 Task: Look for space in San Pedro Garza Garcia, Mexico from 2nd August, 2023 to 12th August, 2023 for 2 adults in price range Rs.5000 to Rs.10000. Place can be private room with 1  bedroom having 1 bed and 1 bathroom. Property type can be house, flat, guest house, hotel. Booking option can be shelf check-in. Required host language is English.
Action: Mouse moved to (518, 126)
Screenshot: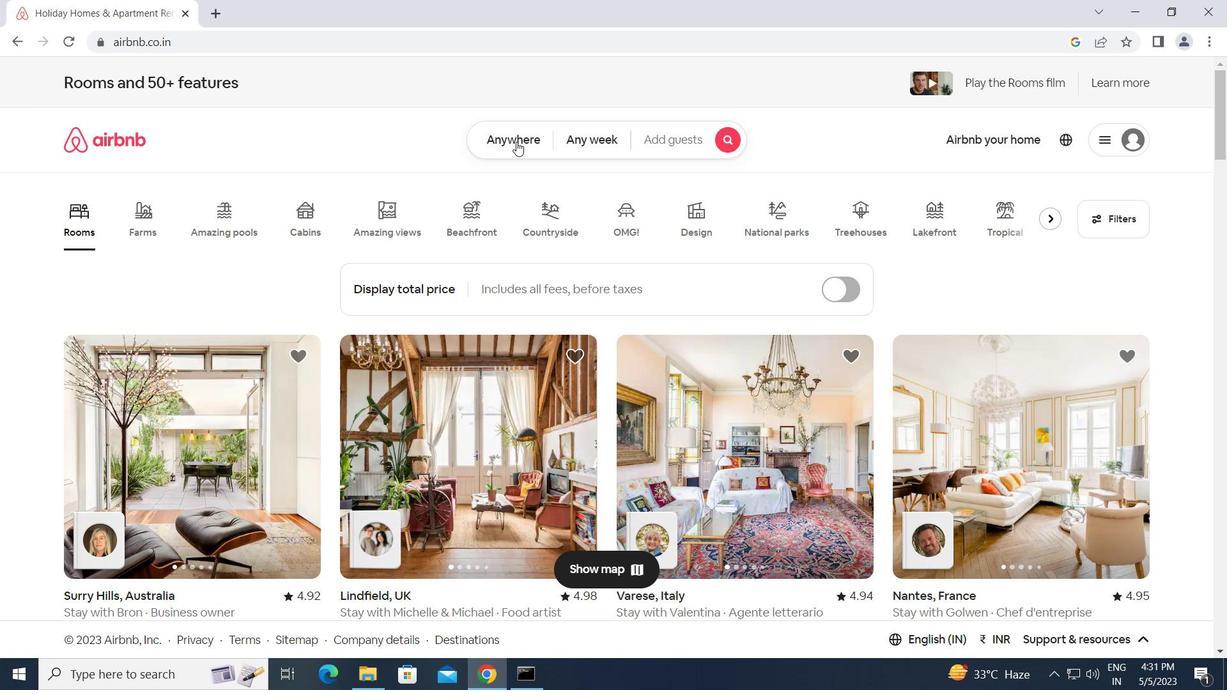 
Action: Mouse pressed left at (518, 126)
Screenshot: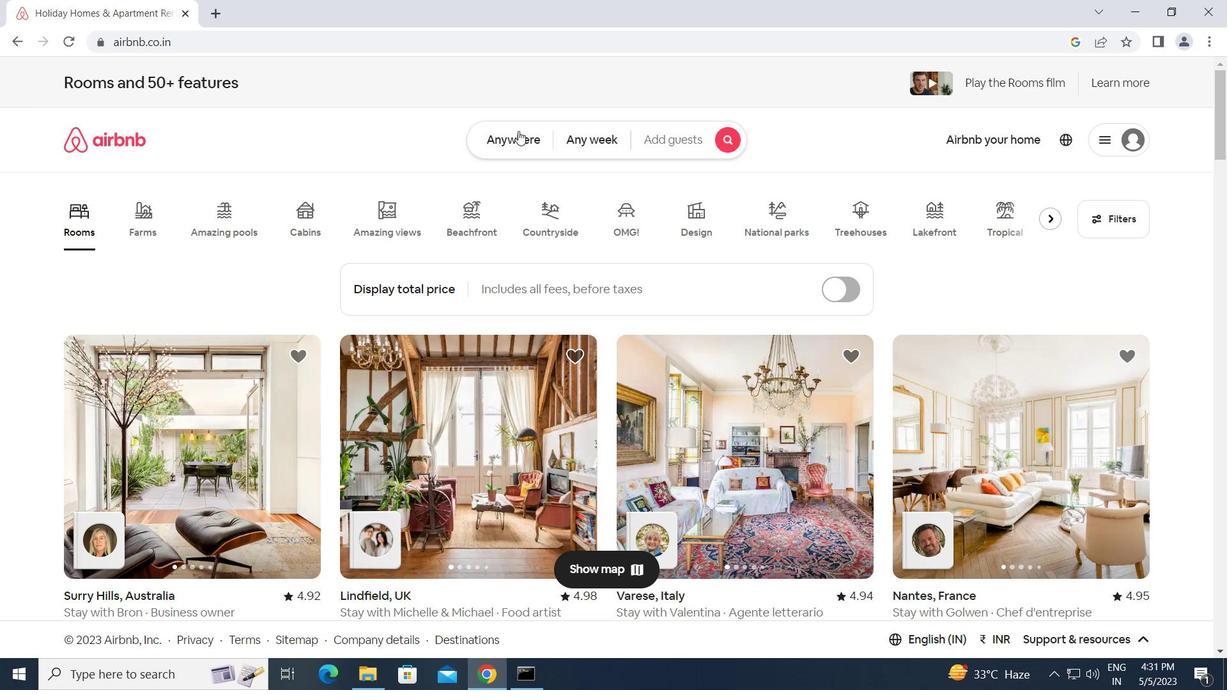 
Action: Mouse moved to (402, 193)
Screenshot: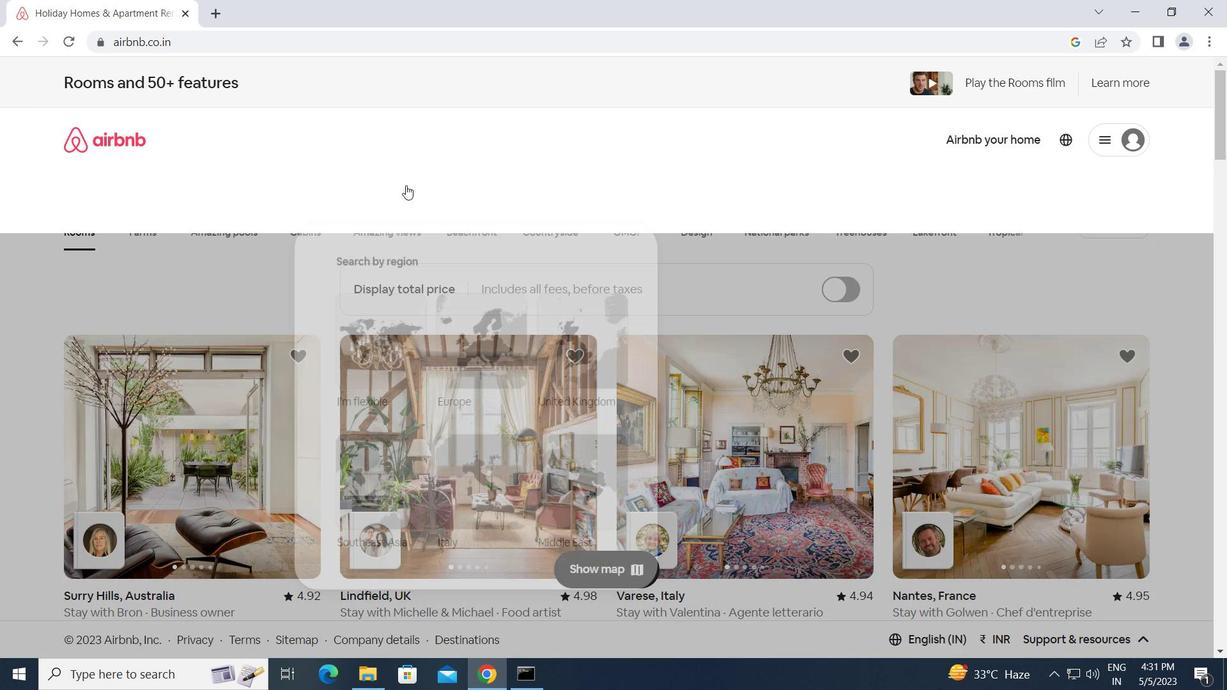 
Action: Mouse pressed left at (402, 193)
Screenshot: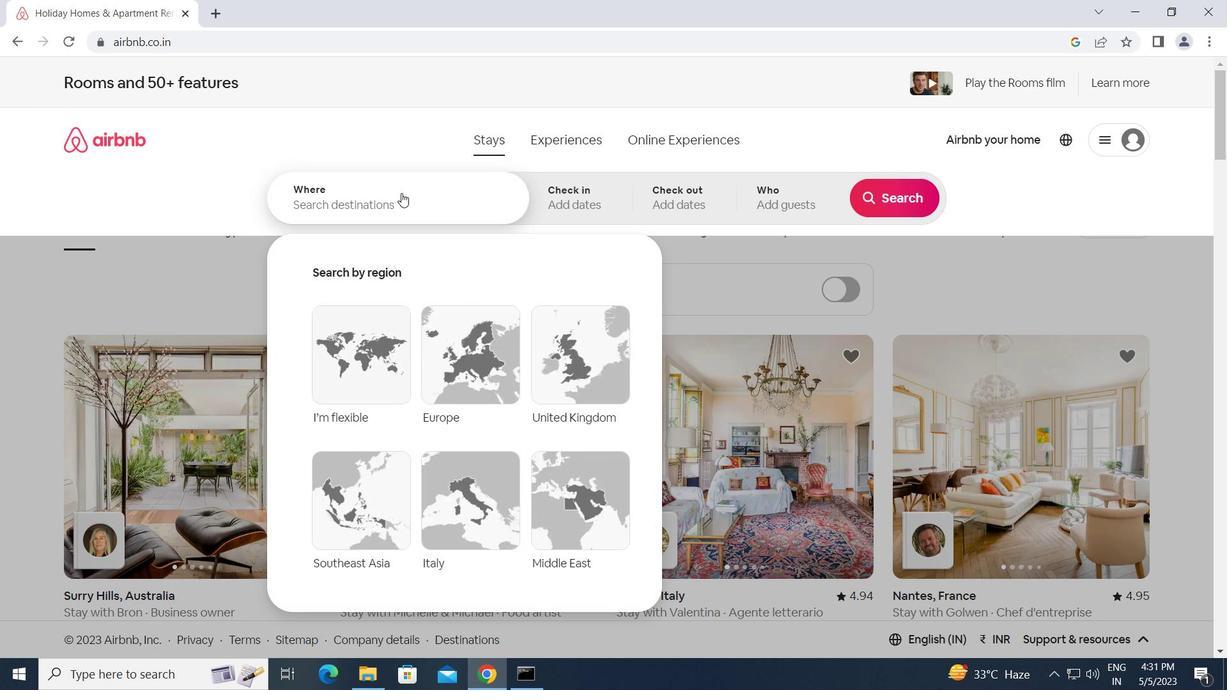 
Action: Key pressed s<Key.caps_lock>an<Key.space><Key.caps_lock>p<Key.caps_lock>edro<Key.space><Key.caps_lock>g<Key.caps_lock>arza<Key.space><Key.caps_lock>g<Key.caps_lock>
Screenshot: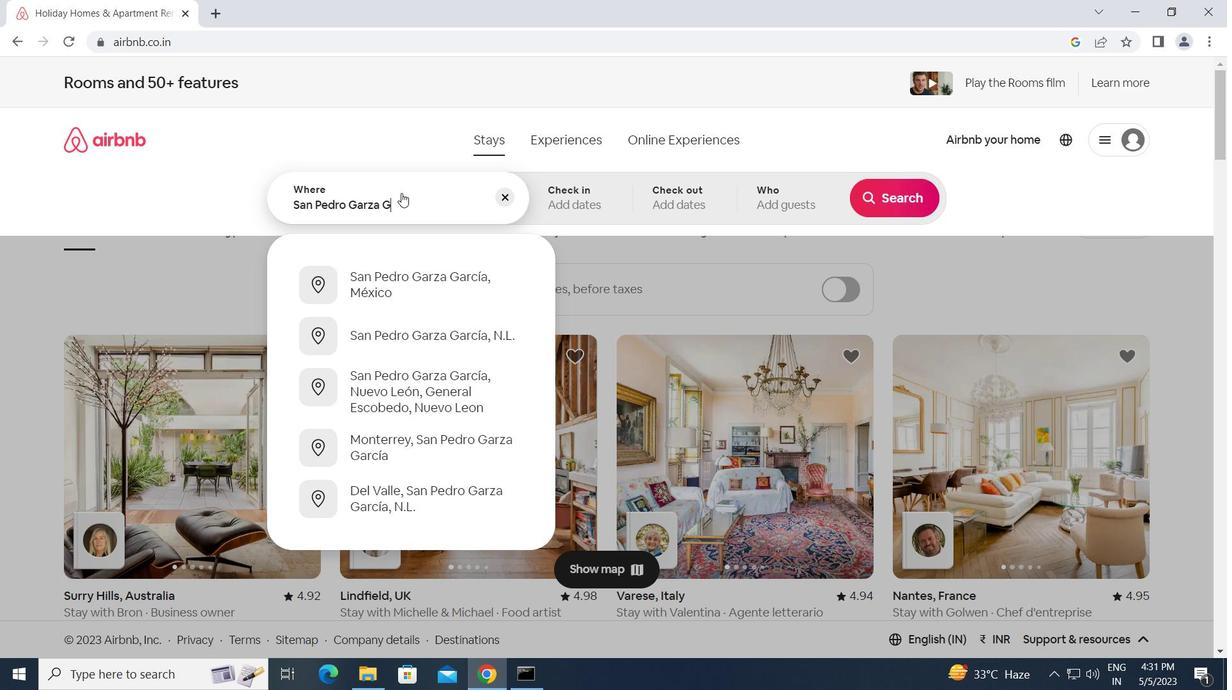 
Action: Mouse moved to (1228, 298)
Screenshot: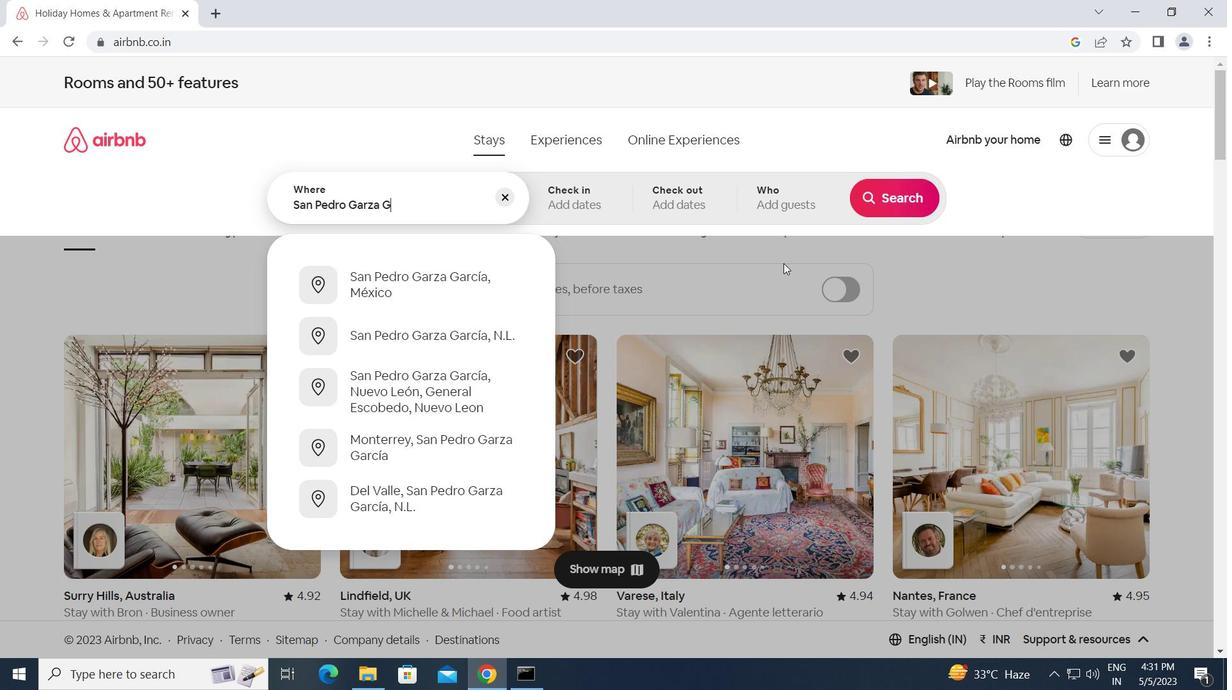 
Action: Key pressed arcia,<Key.space><Key.caps_lock>m<Key.caps_lock>exico<Key.enter>
Screenshot: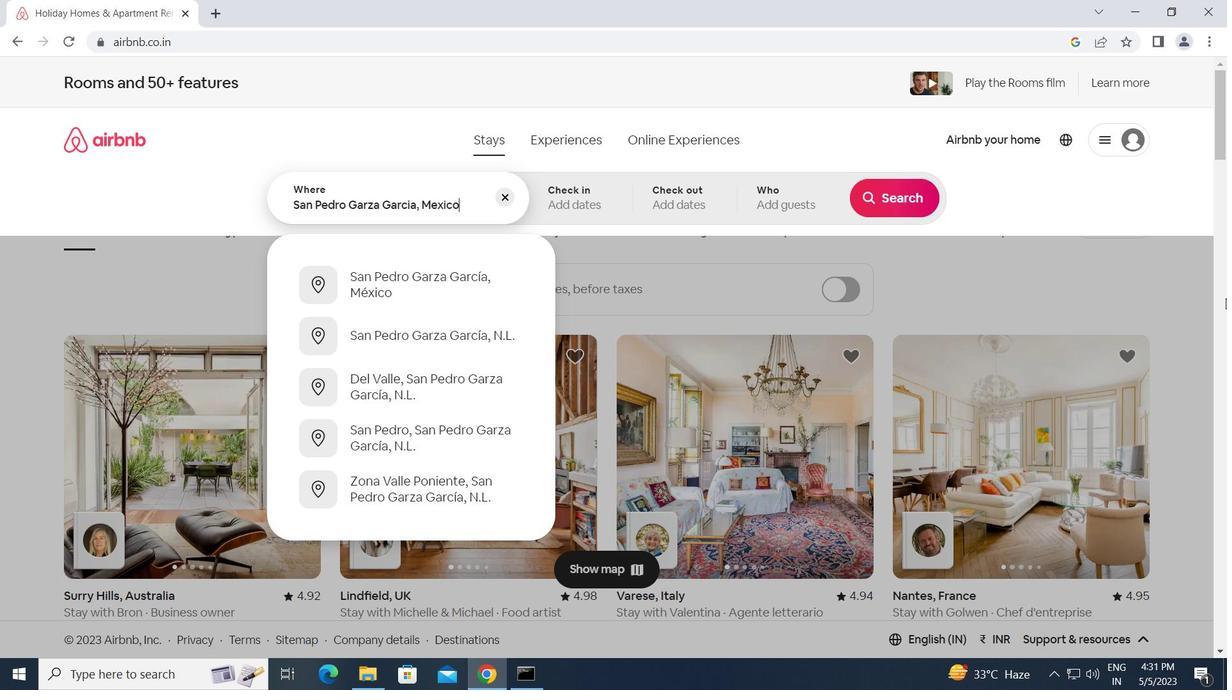 
Action: Mouse moved to (884, 331)
Screenshot: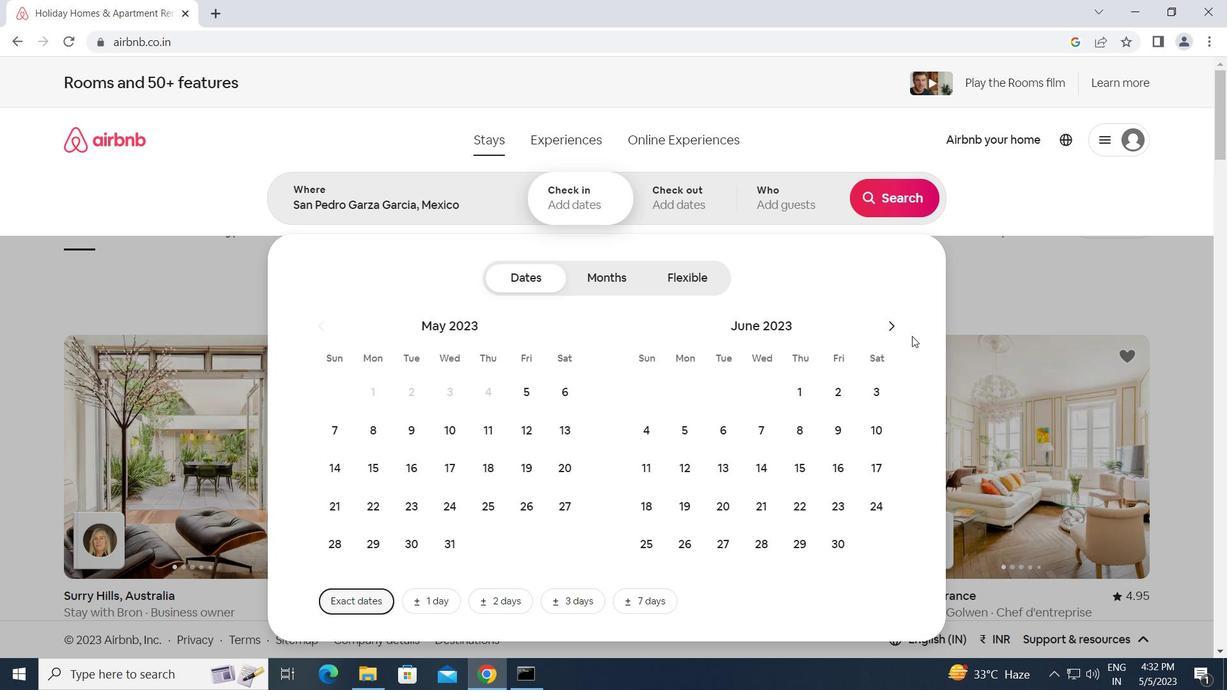 
Action: Mouse pressed left at (884, 331)
Screenshot: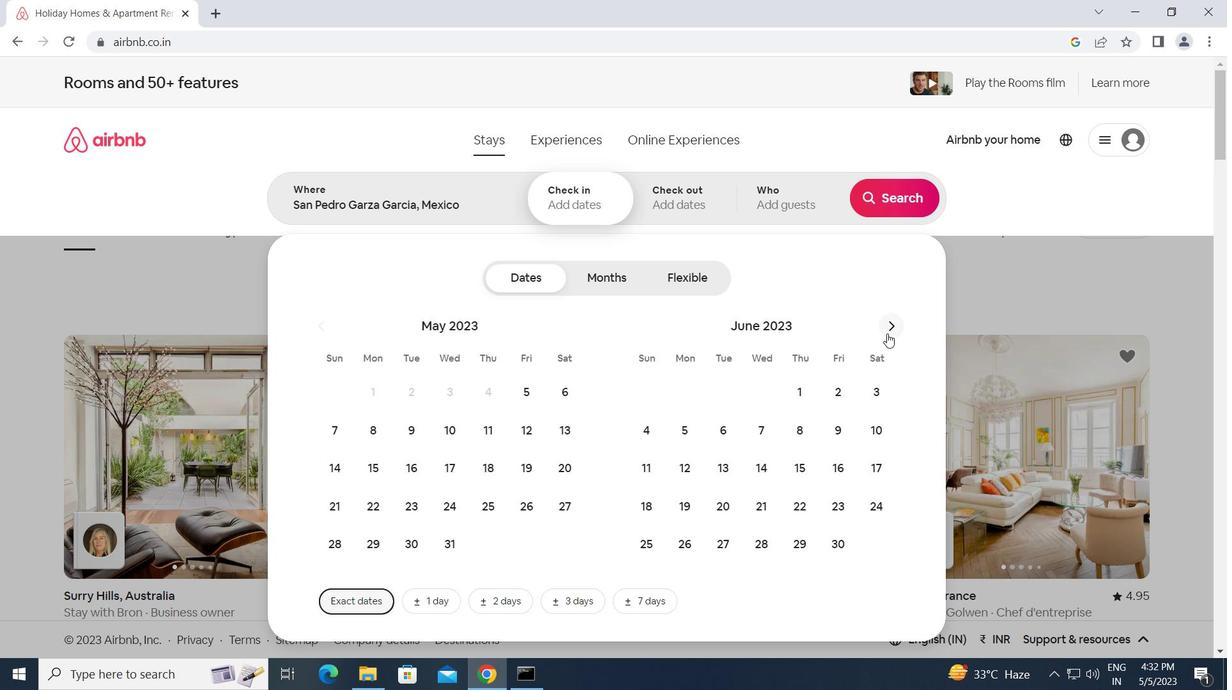 
Action: Mouse pressed left at (884, 331)
Screenshot: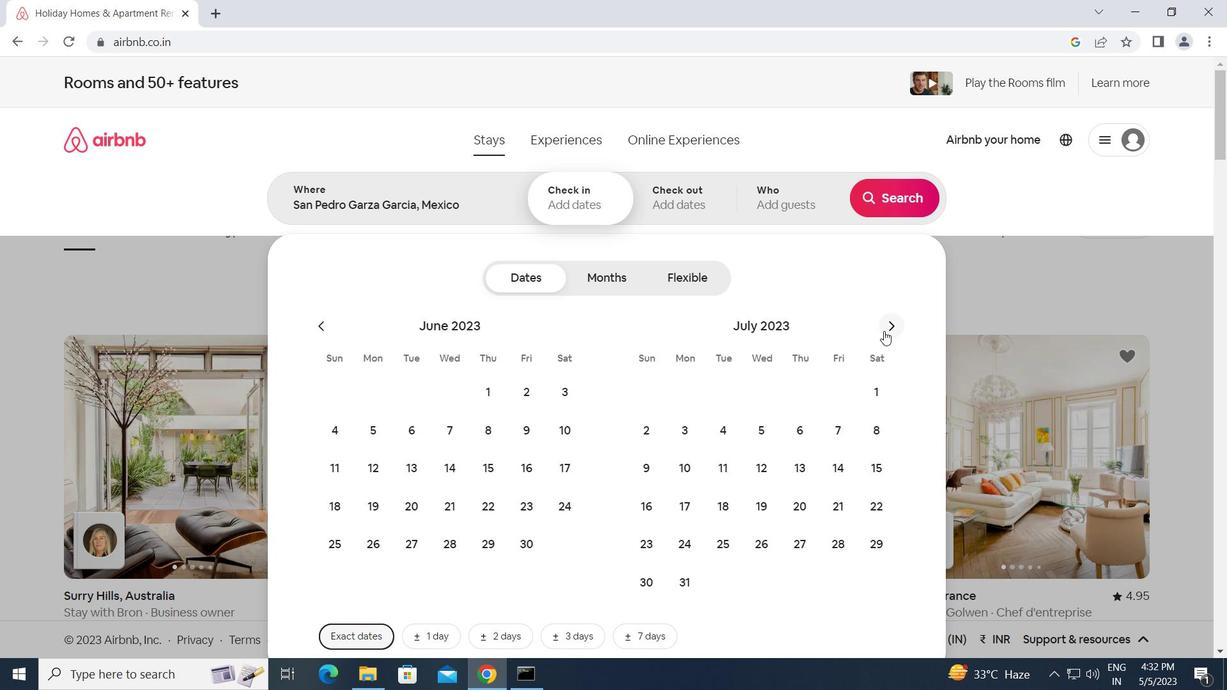 
Action: Mouse moved to (758, 386)
Screenshot: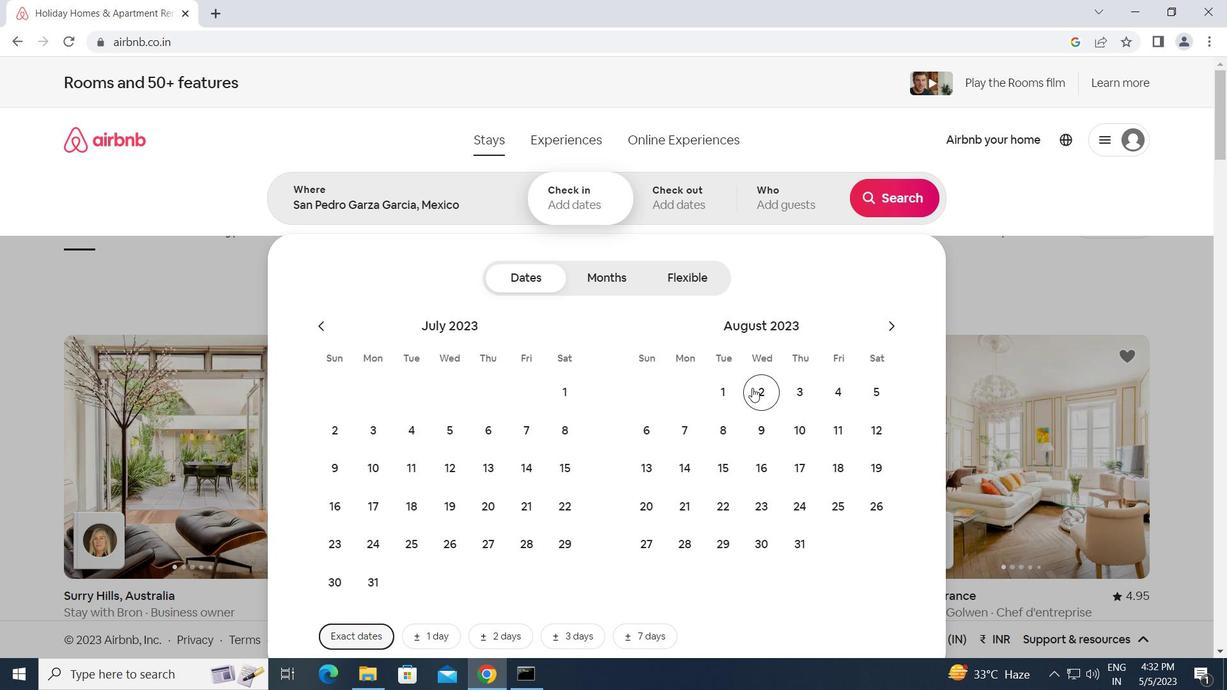 
Action: Mouse pressed left at (758, 386)
Screenshot: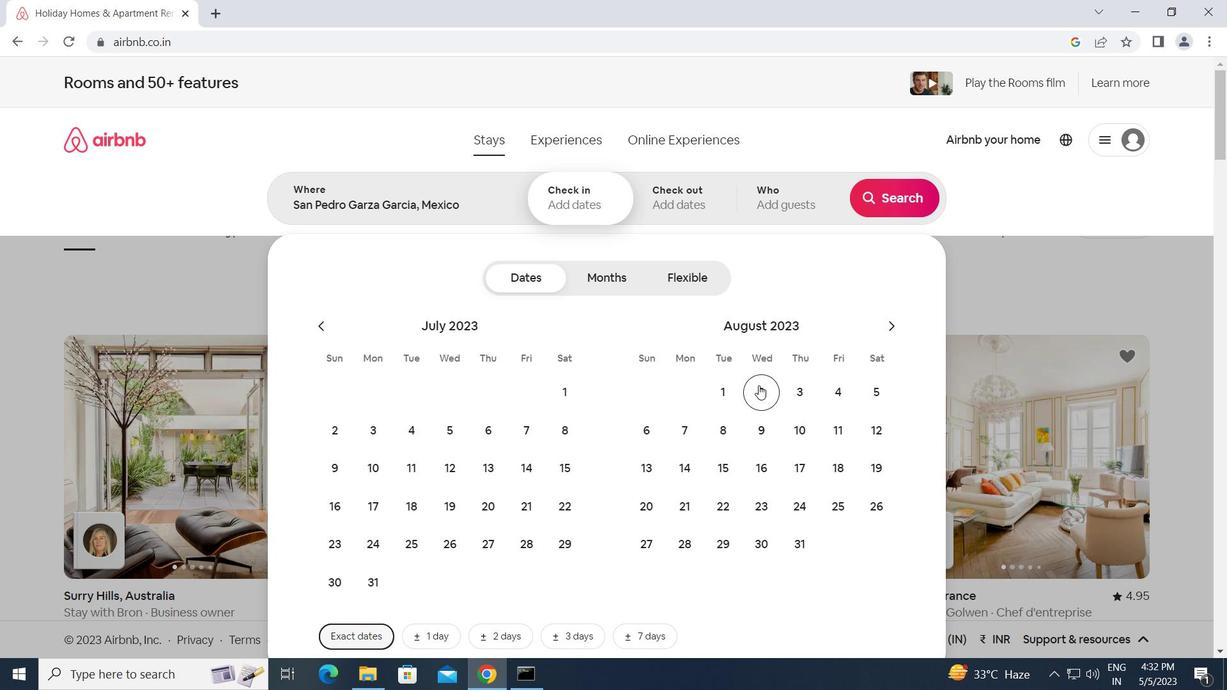 
Action: Mouse moved to (875, 426)
Screenshot: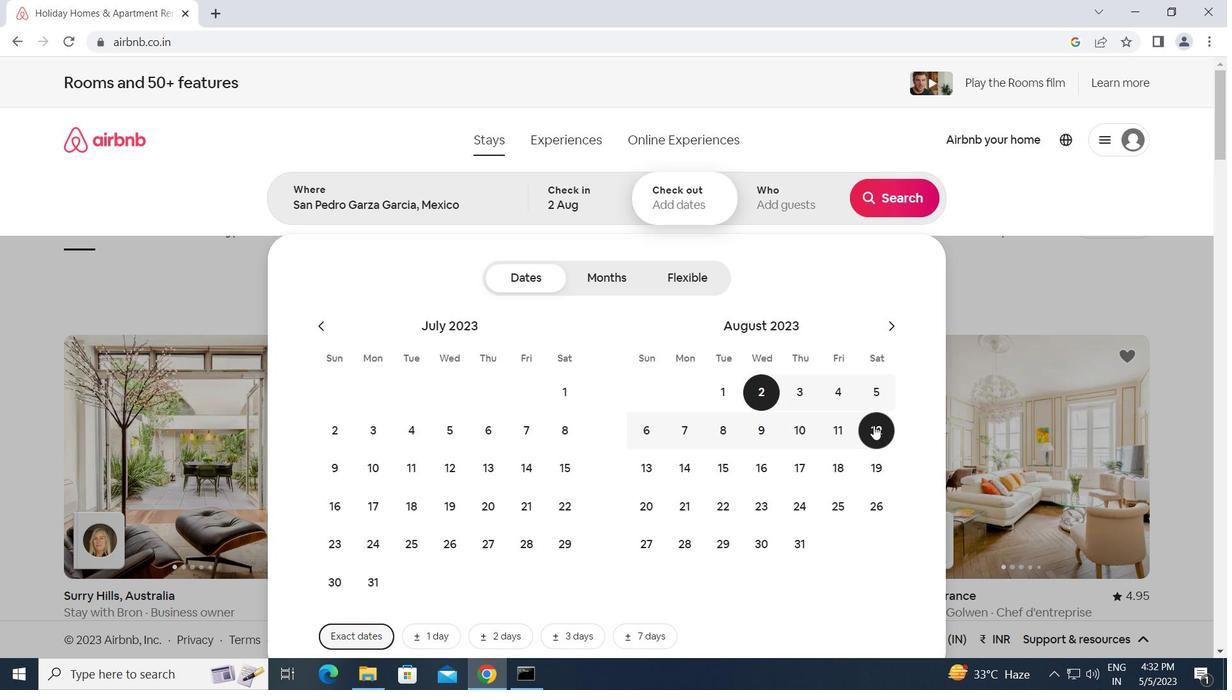 
Action: Mouse pressed left at (875, 426)
Screenshot: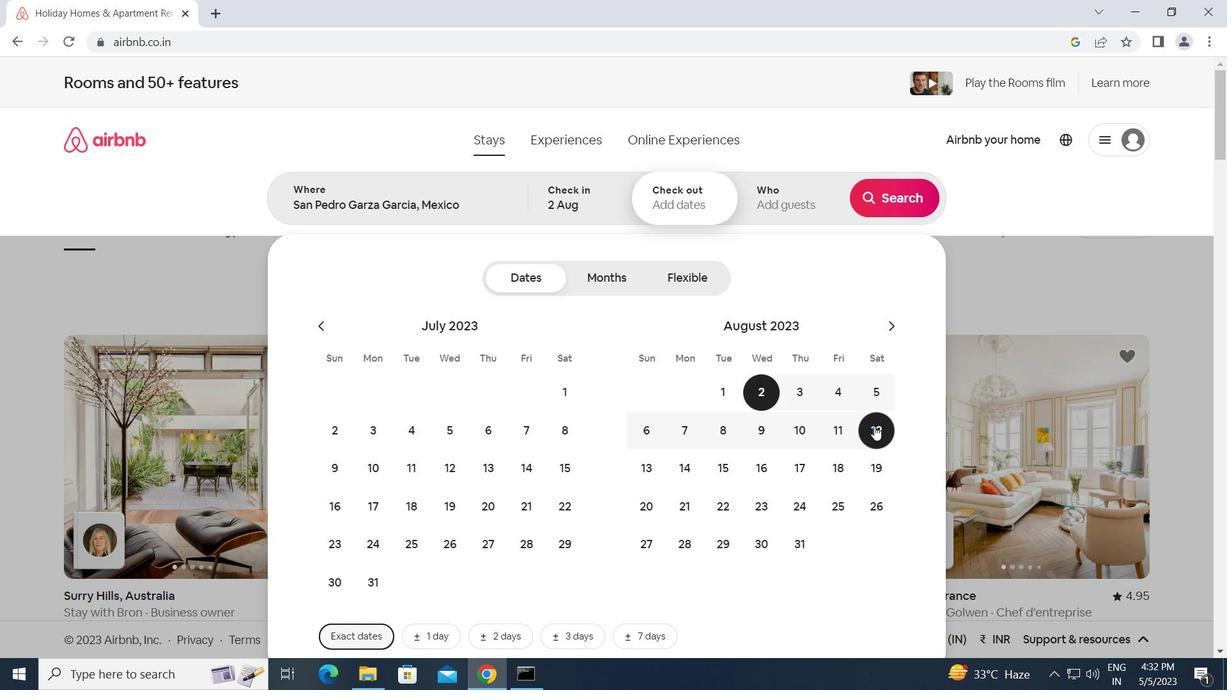 
Action: Mouse moved to (794, 201)
Screenshot: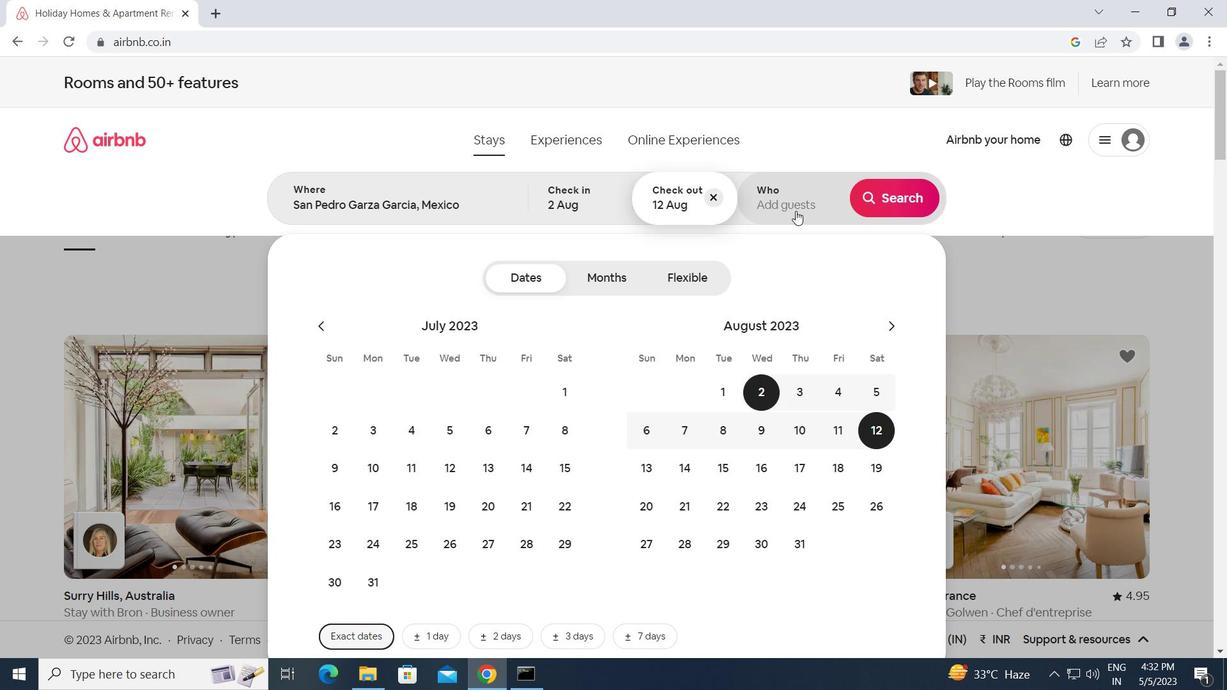 
Action: Mouse pressed left at (794, 201)
Screenshot: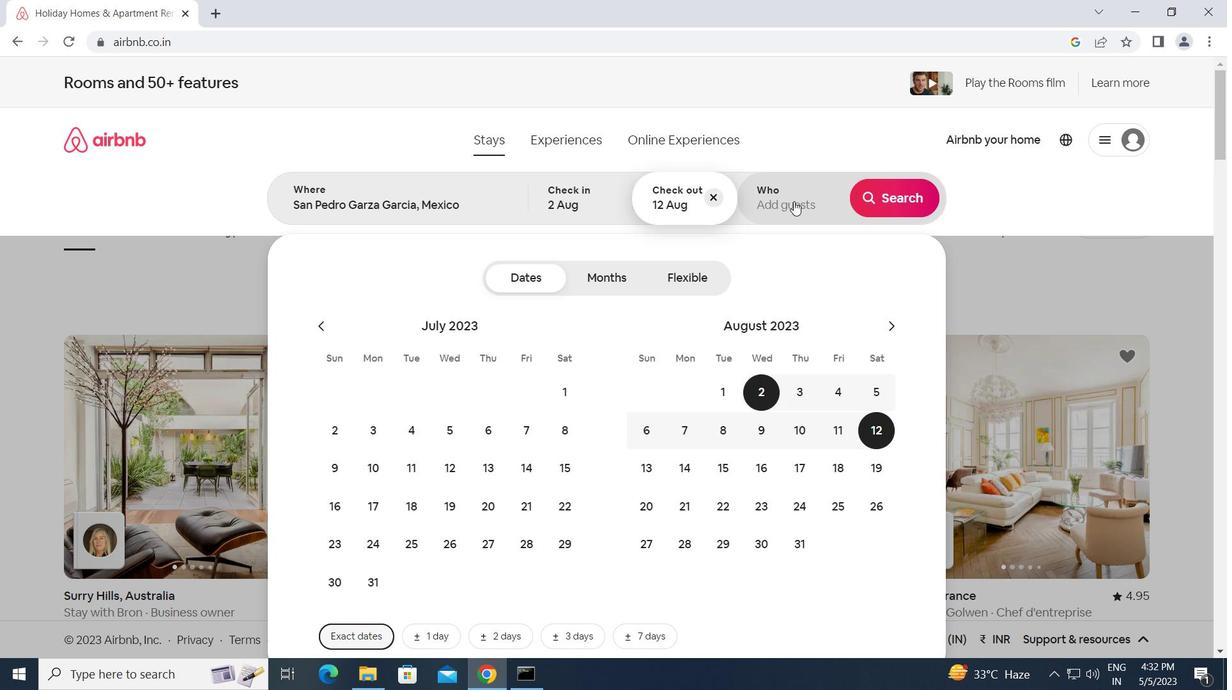 
Action: Mouse moved to (898, 292)
Screenshot: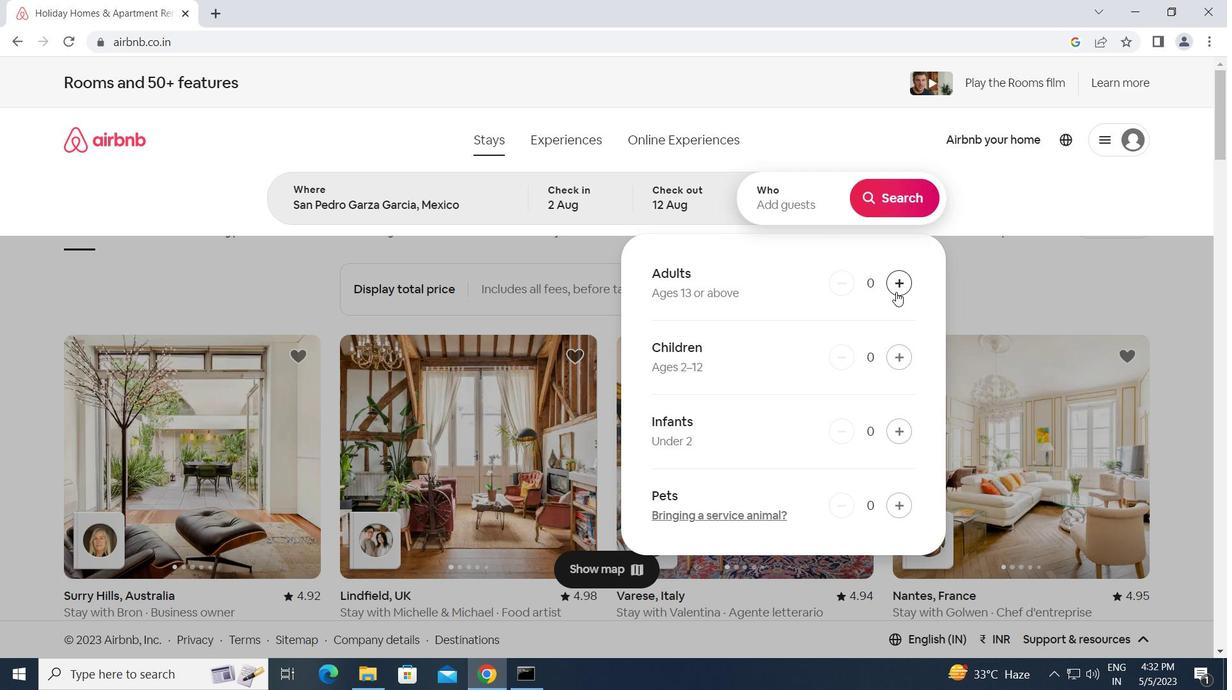 
Action: Mouse pressed left at (898, 292)
Screenshot: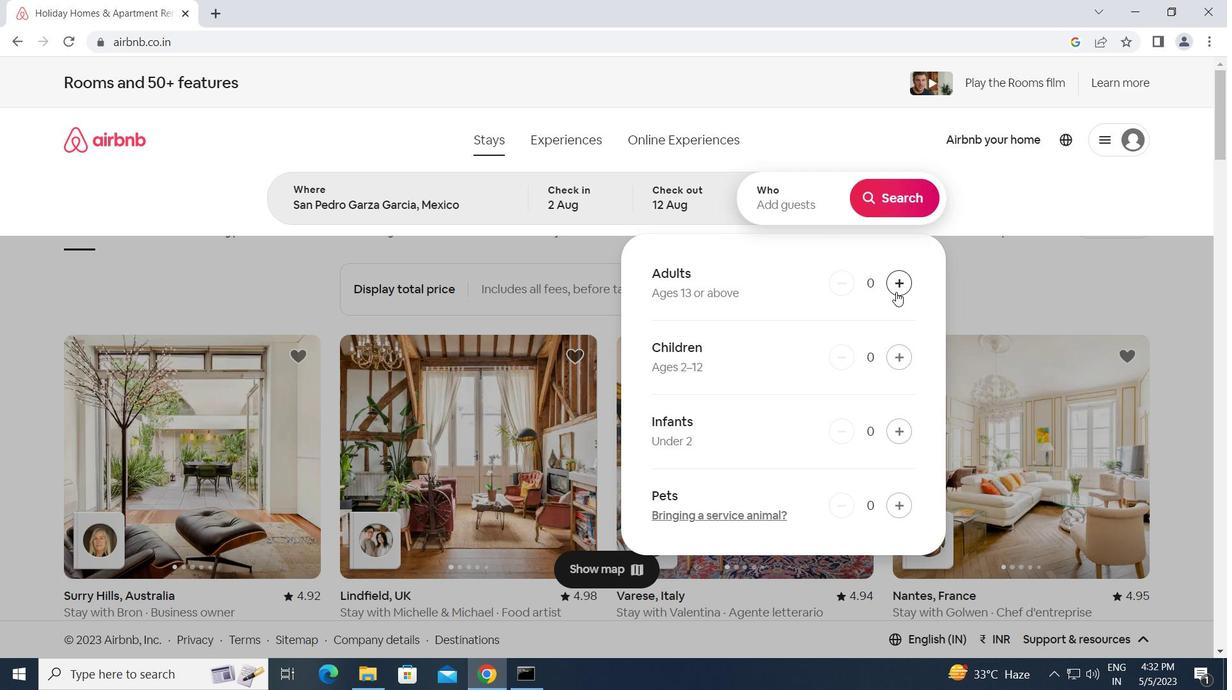 
Action: Mouse pressed left at (898, 292)
Screenshot: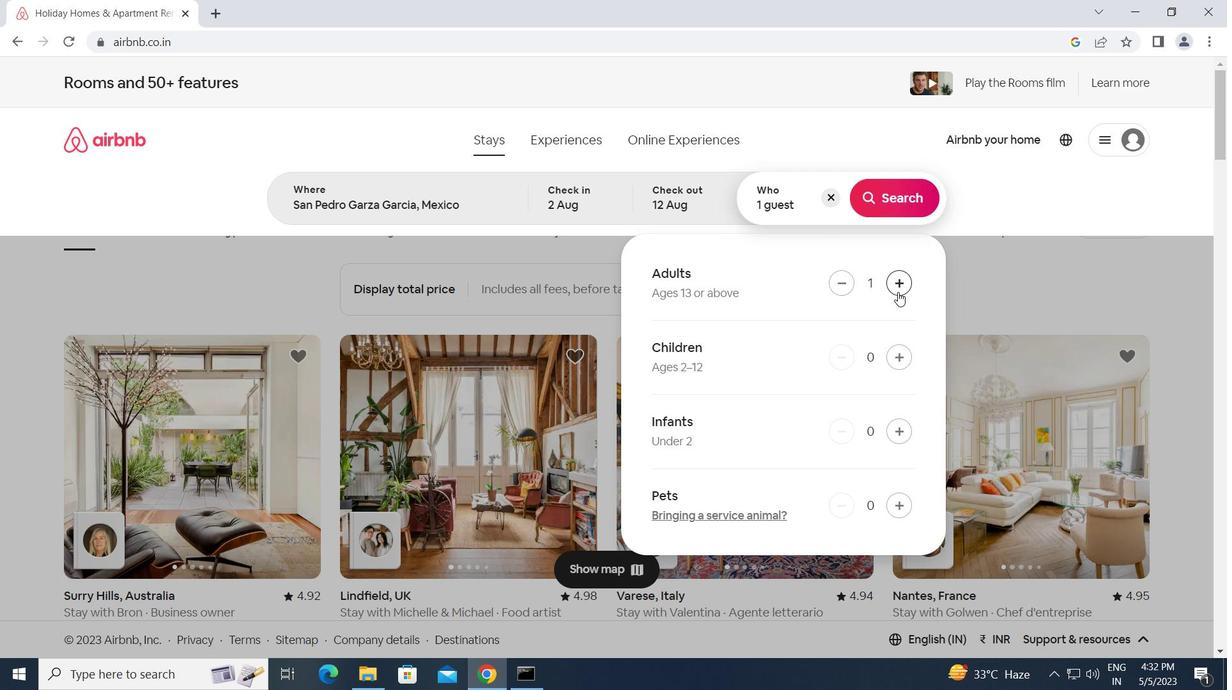 
Action: Mouse moved to (882, 191)
Screenshot: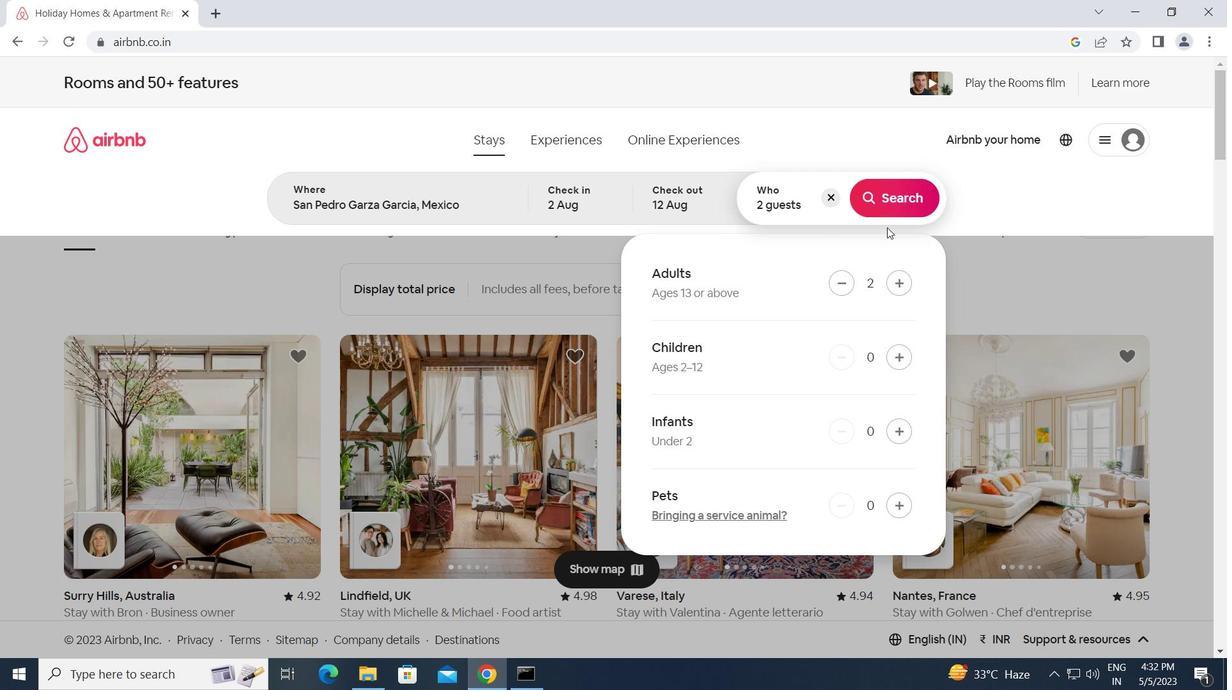 
Action: Mouse pressed left at (882, 191)
Screenshot: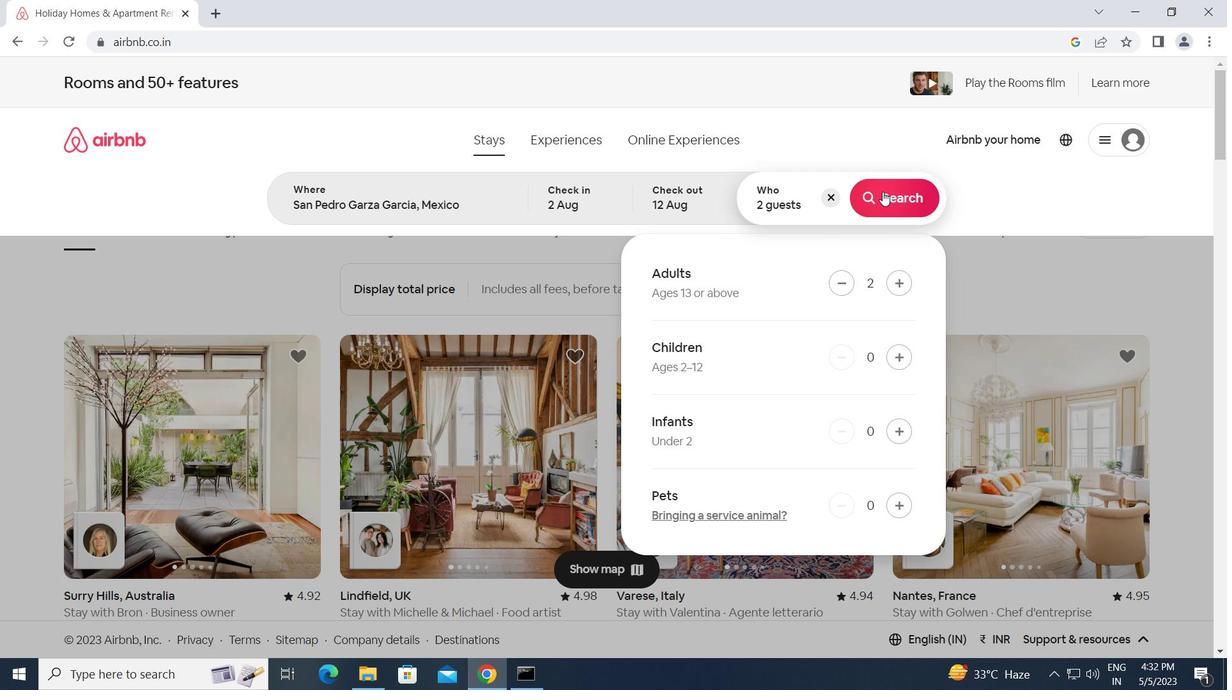 
Action: Mouse moved to (1137, 150)
Screenshot: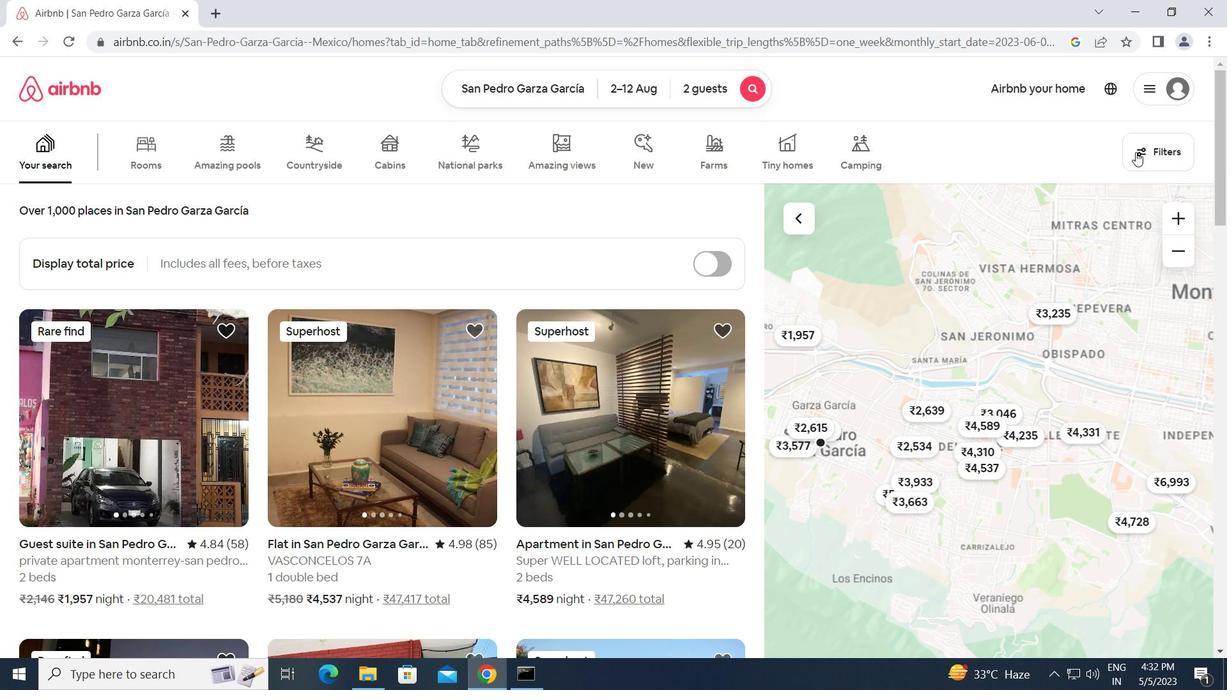 
Action: Mouse pressed left at (1137, 150)
Screenshot: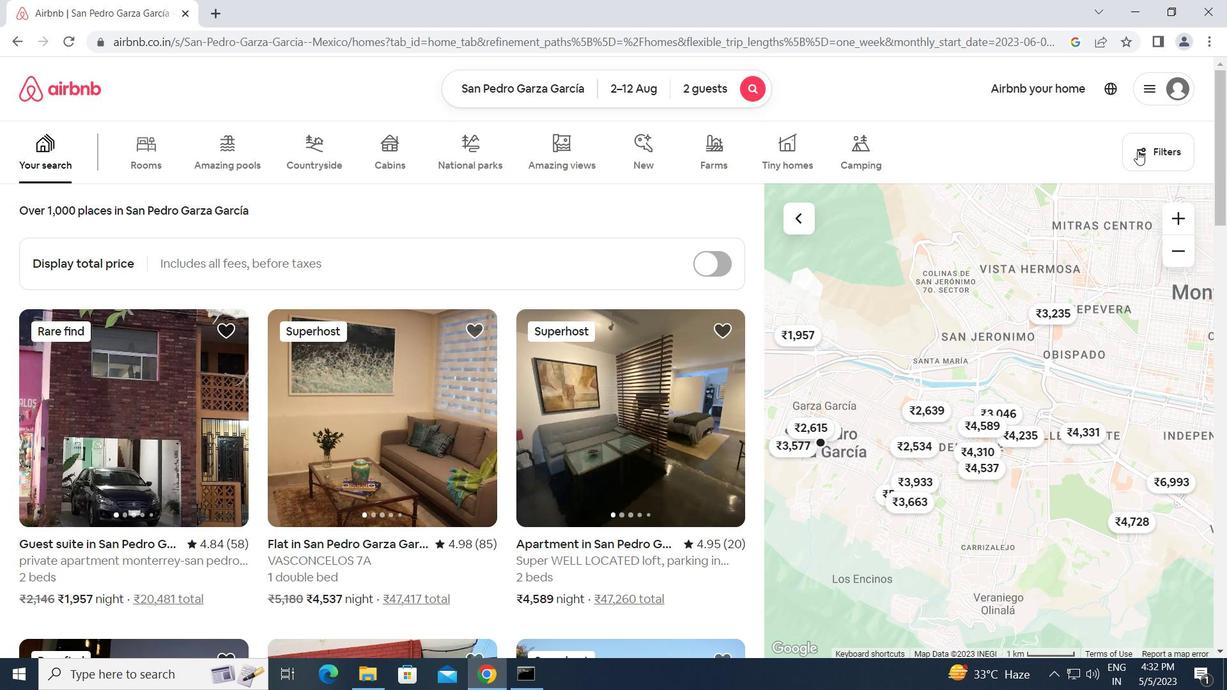 
Action: Mouse moved to (348, 466)
Screenshot: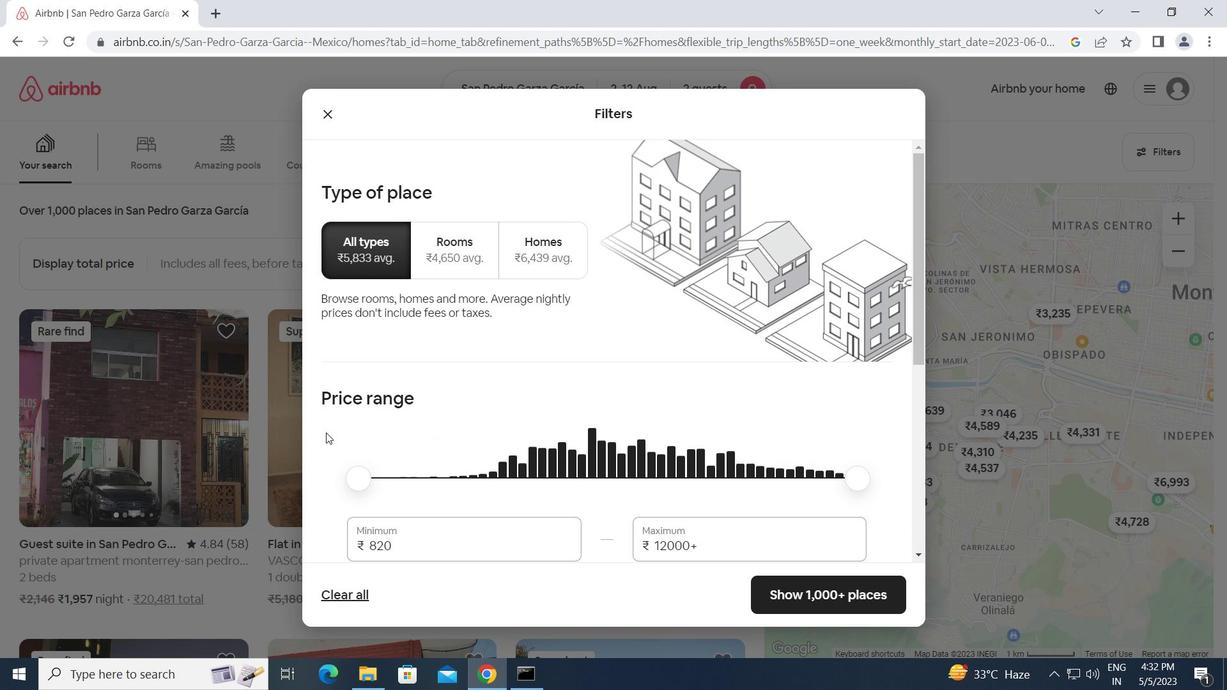 
Action: Mouse scrolled (348, 466) with delta (0, 0)
Screenshot: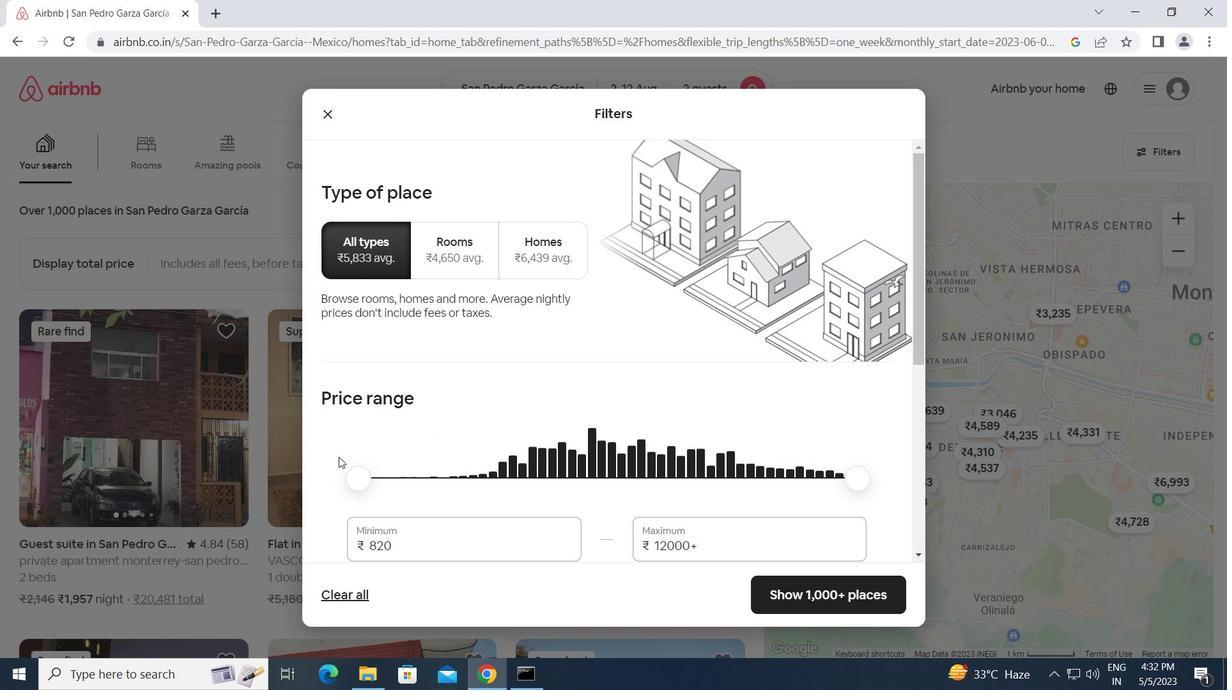 
Action: Mouse scrolled (348, 466) with delta (0, 0)
Screenshot: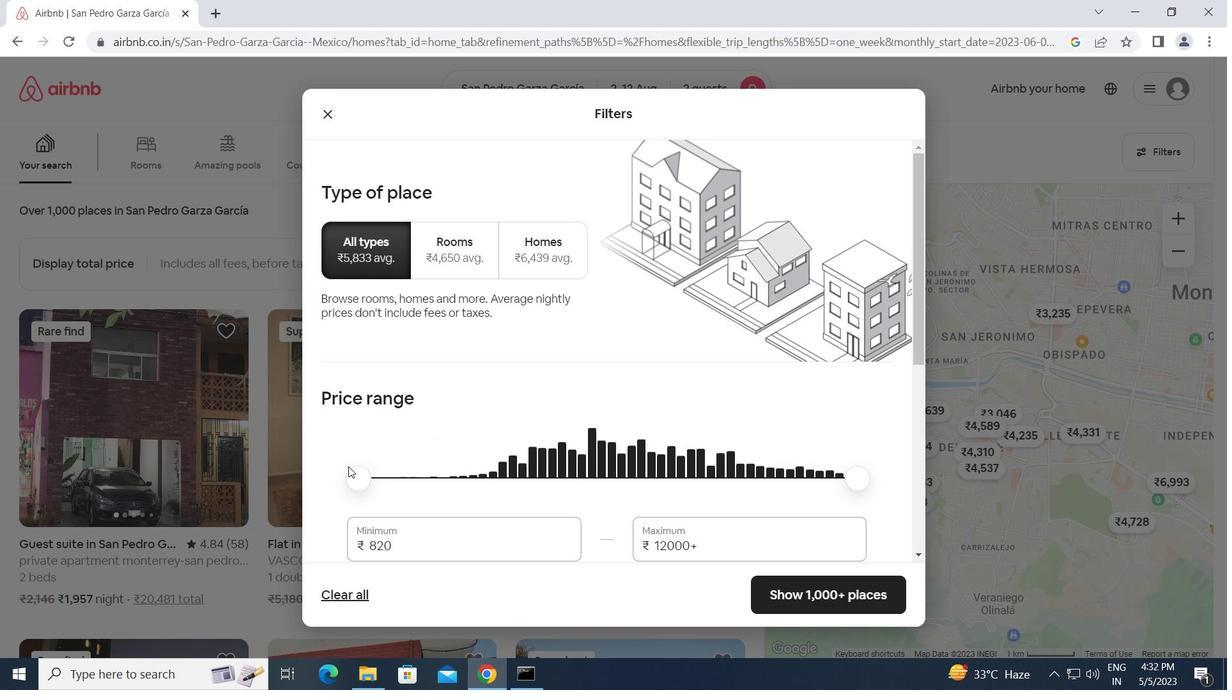 
Action: Mouse moved to (397, 386)
Screenshot: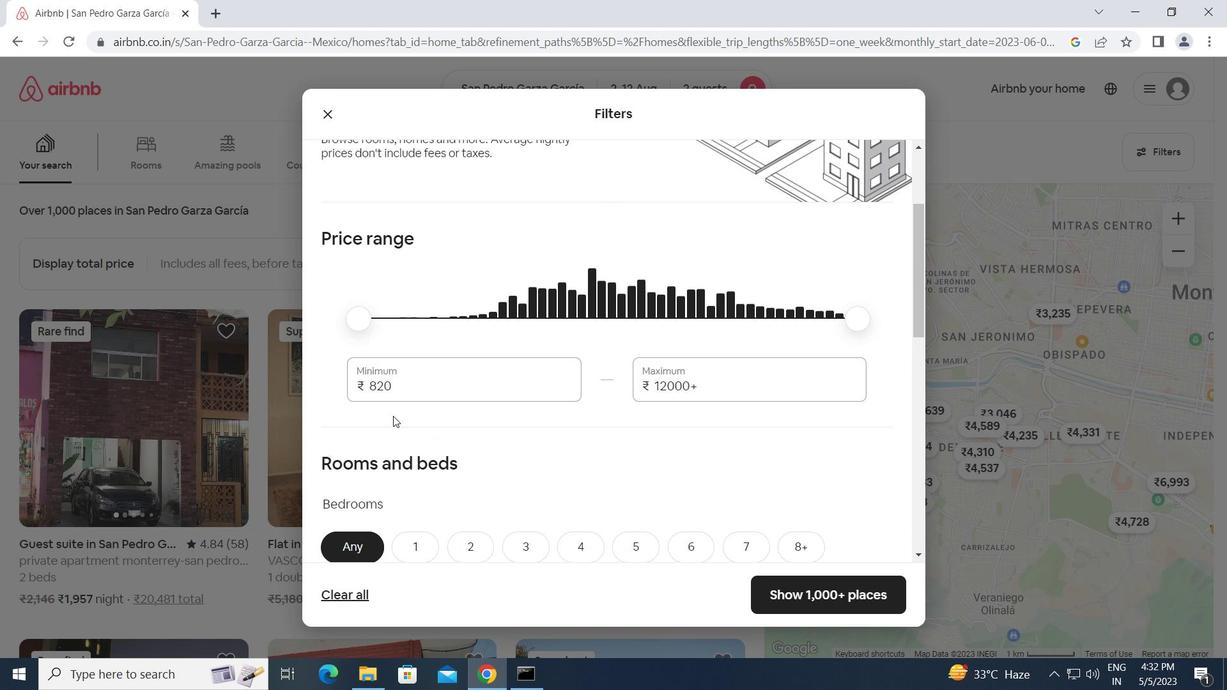 
Action: Mouse pressed left at (397, 386)
Screenshot: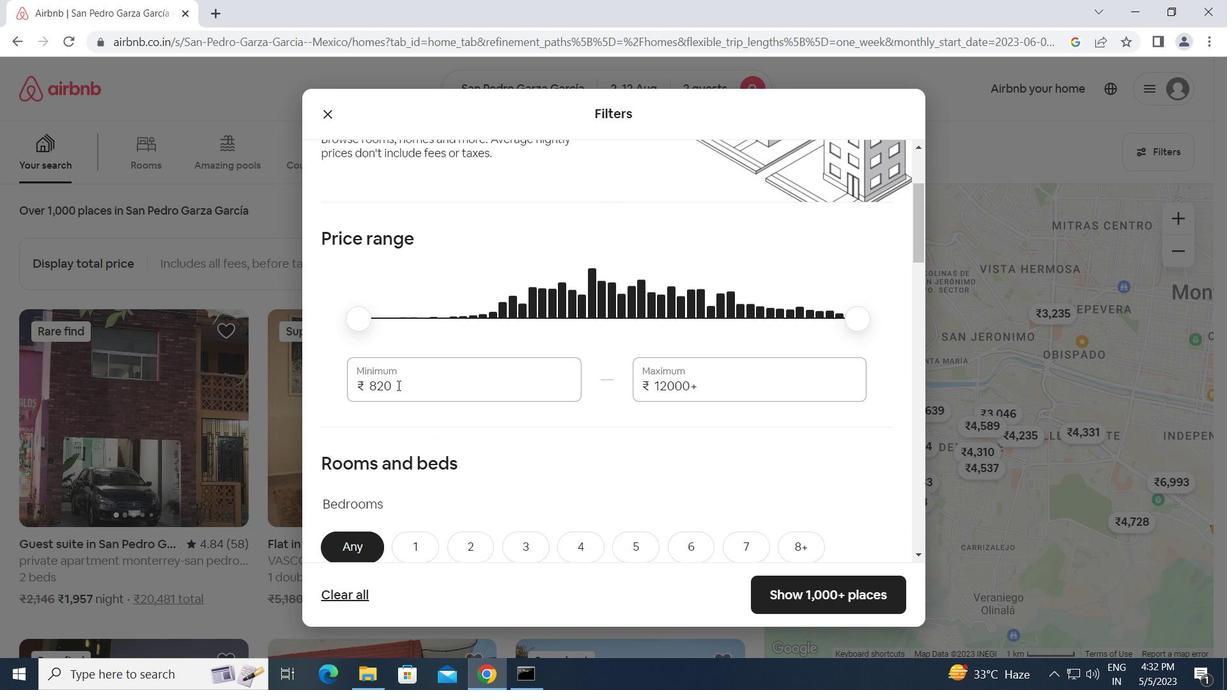 
Action: Mouse moved to (367, 386)
Screenshot: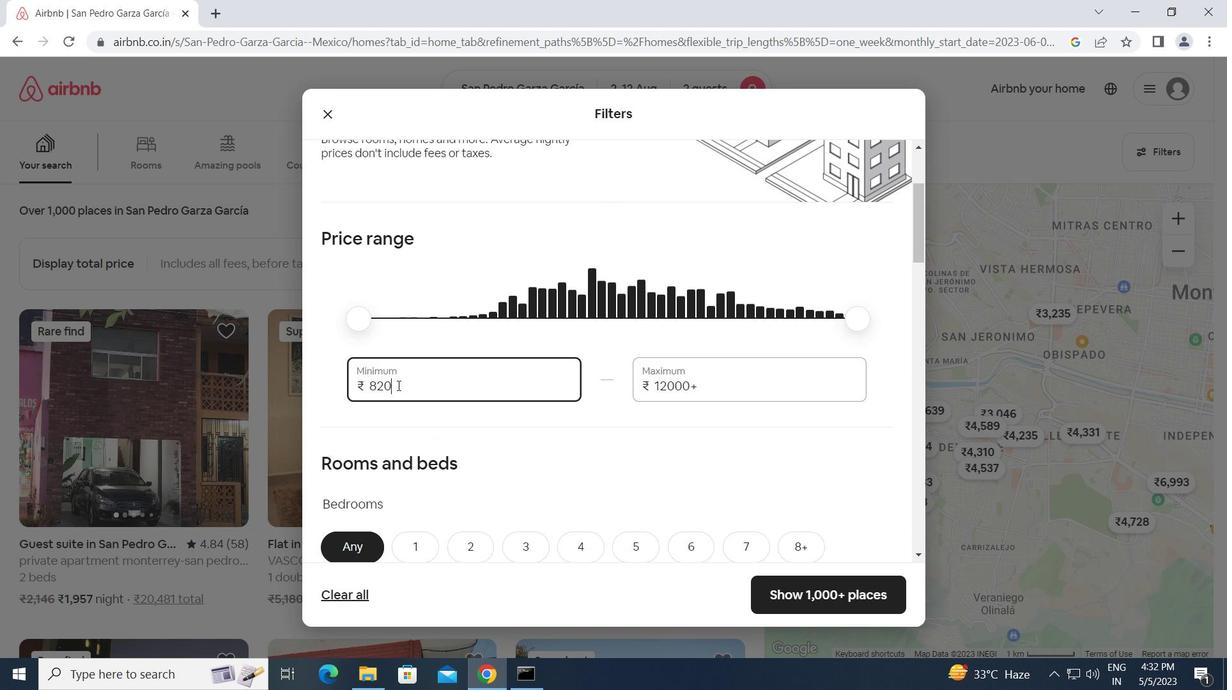 
Action: Key pressed 5000<Key.tab>10000
Screenshot: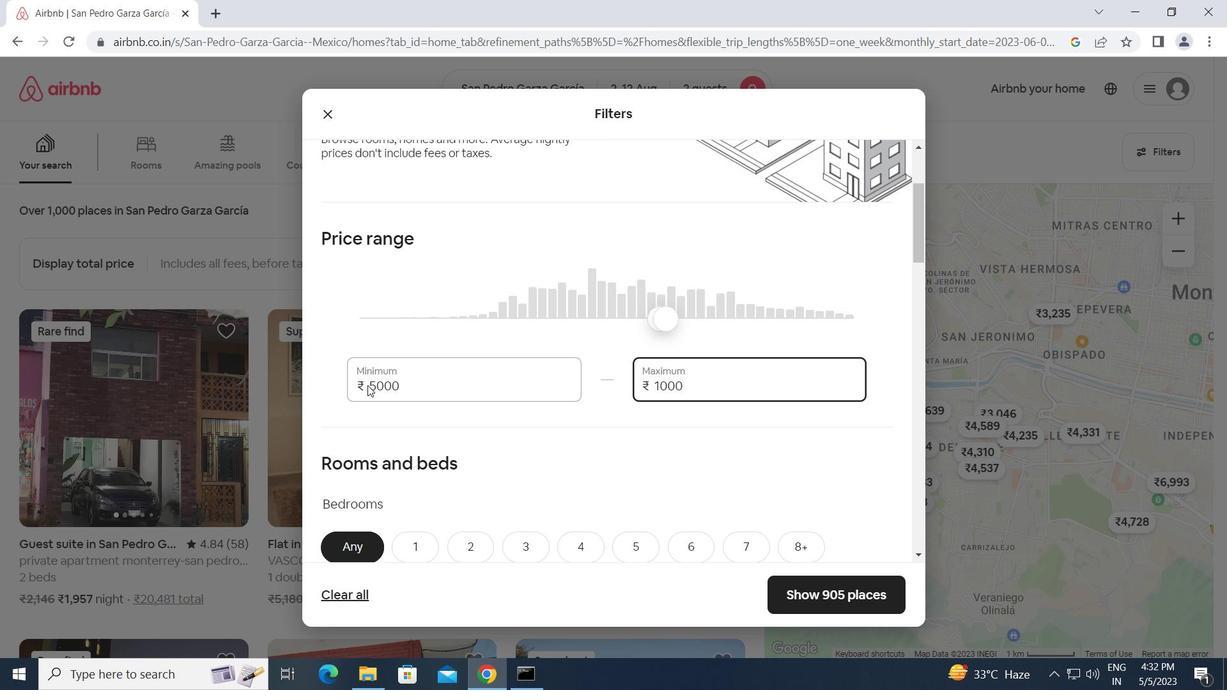 
Action: Mouse moved to (386, 393)
Screenshot: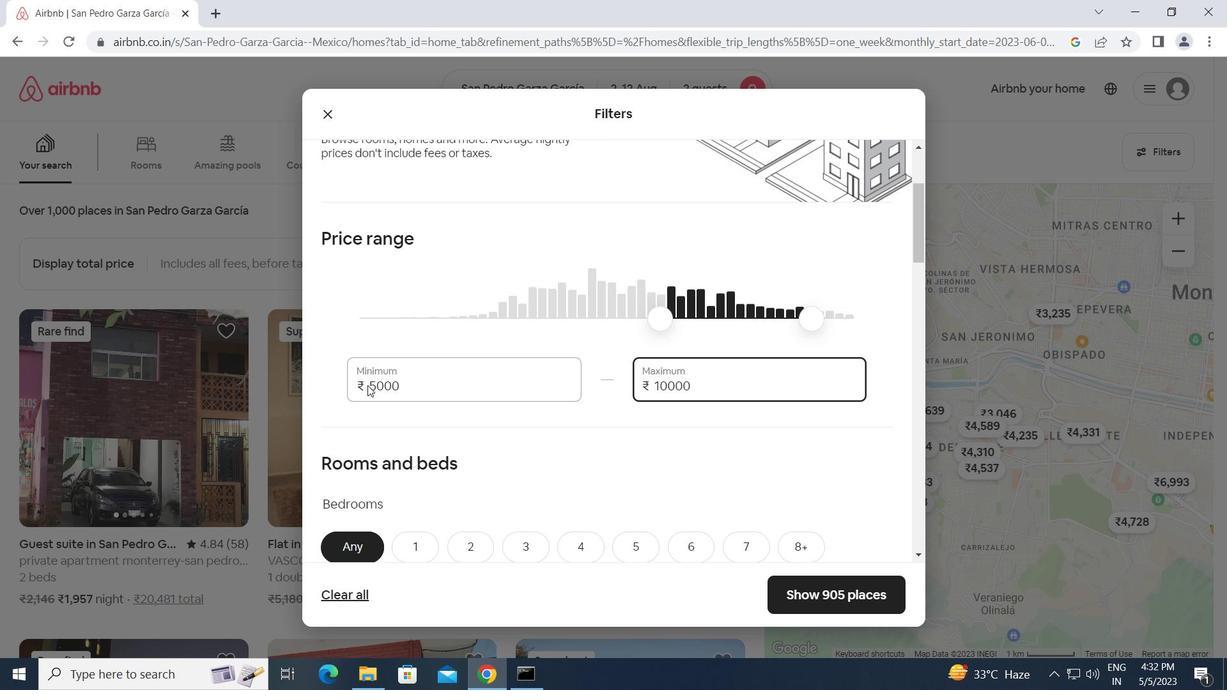 
Action: Mouse scrolled (386, 392) with delta (0, 0)
Screenshot: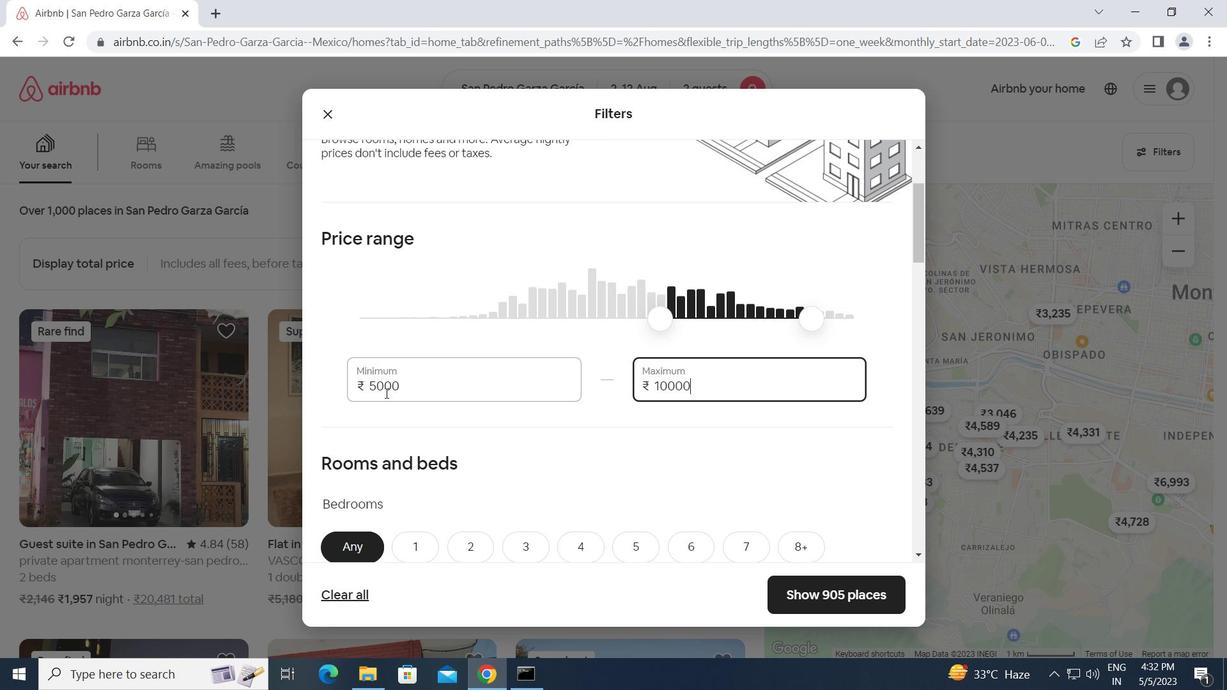 
Action: Mouse moved to (485, 390)
Screenshot: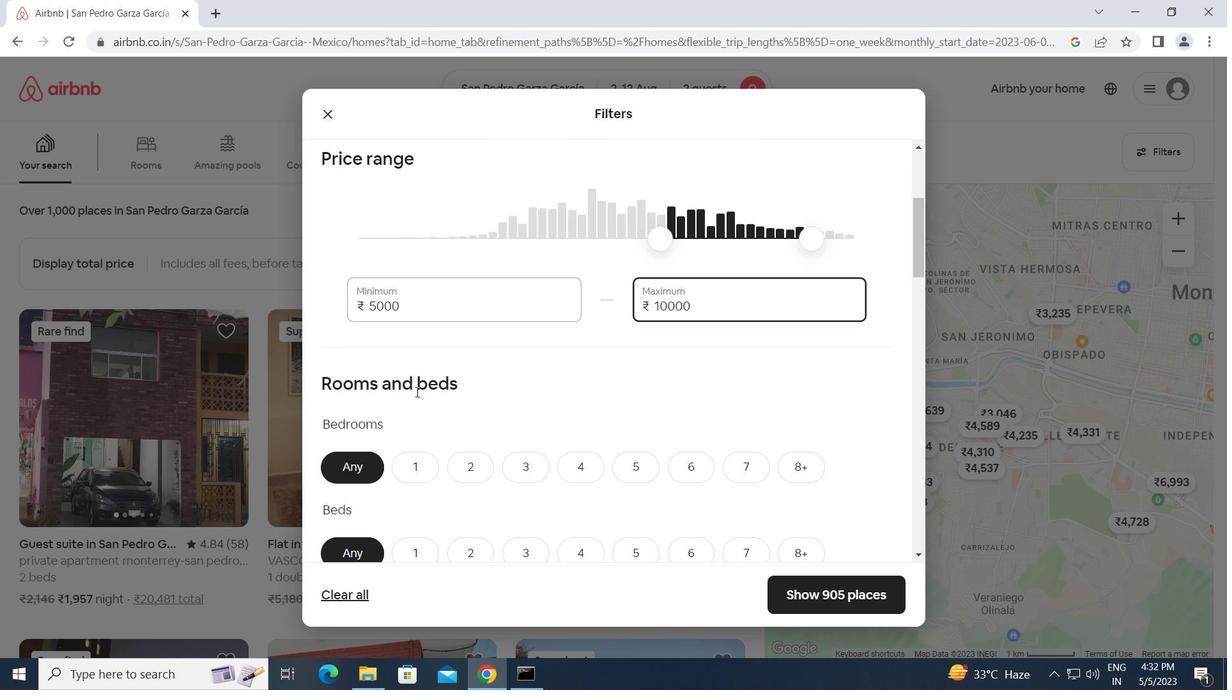 
Action: Mouse scrolled (485, 389) with delta (0, 0)
Screenshot: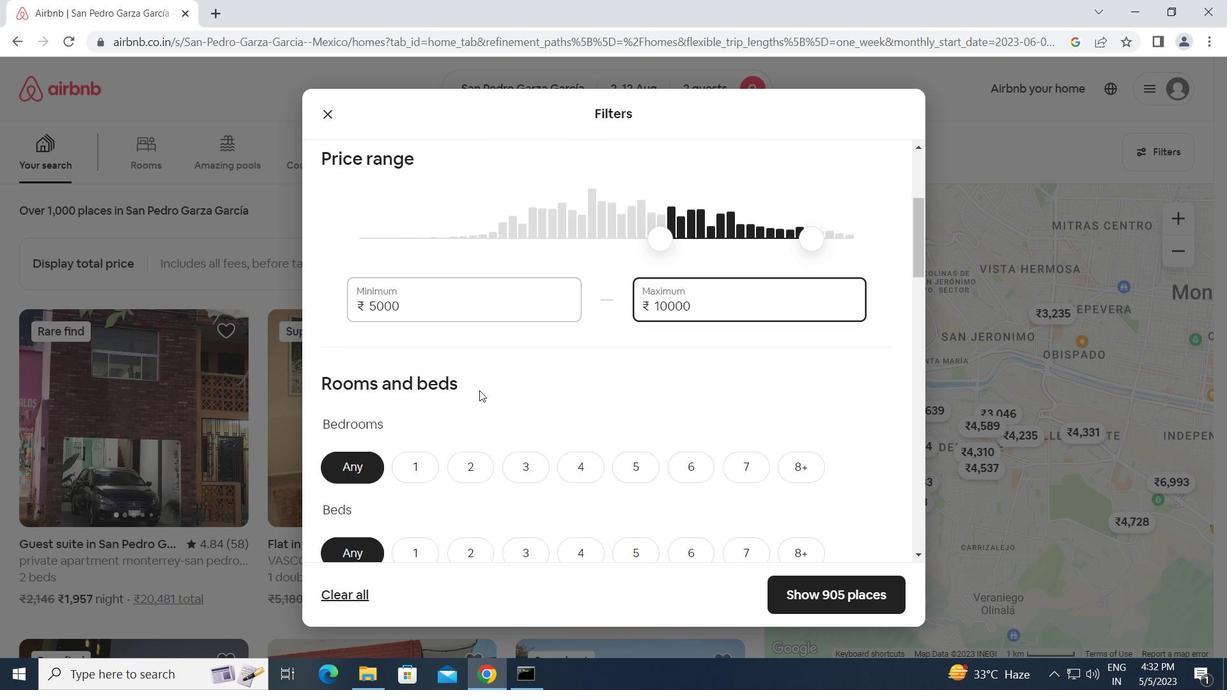 
Action: Mouse scrolled (485, 389) with delta (0, 0)
Screenshot: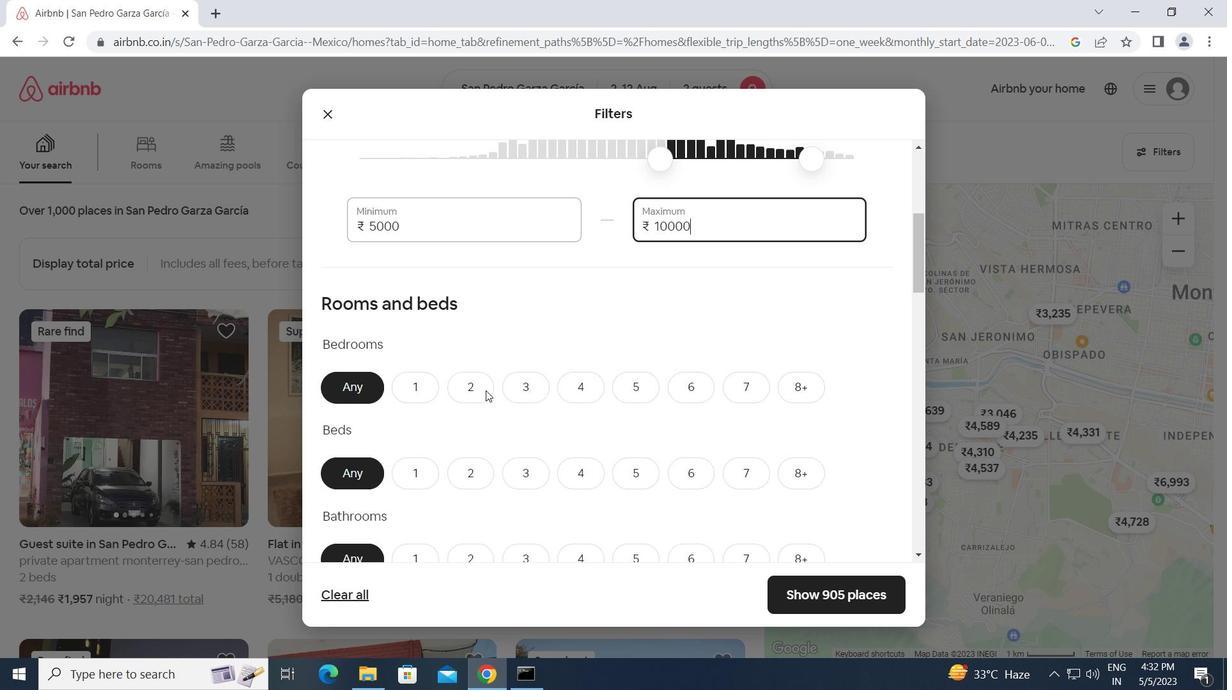 
Action: Mouse scrolled (485, 389) with delta (0, 0)
Screenshot: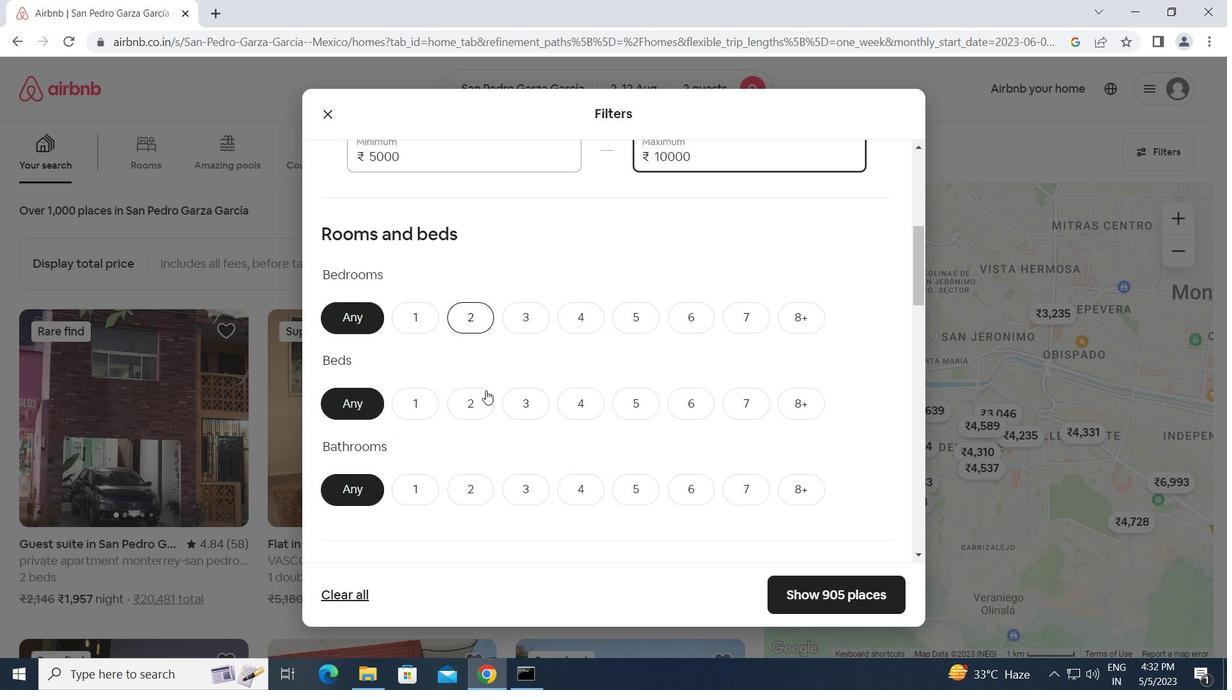 
Action: Mouse moved to (424, 221)
Screenshot: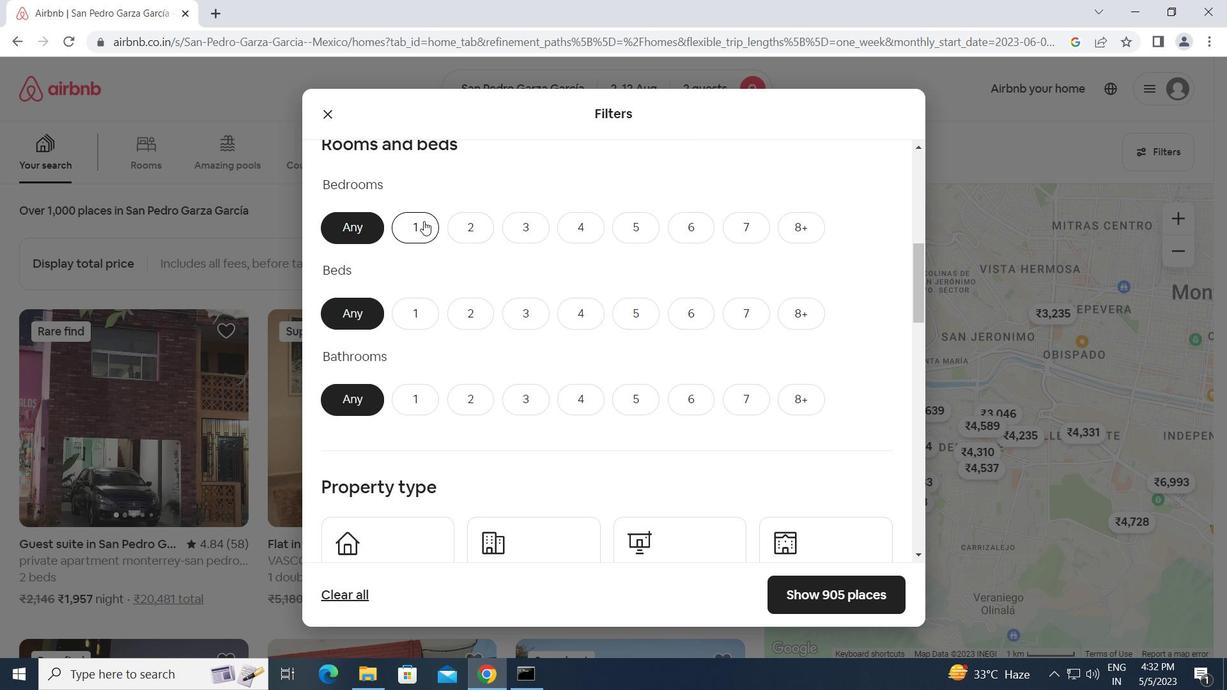 
Action: Mouse pressed left at (424, 221)
Screenshot: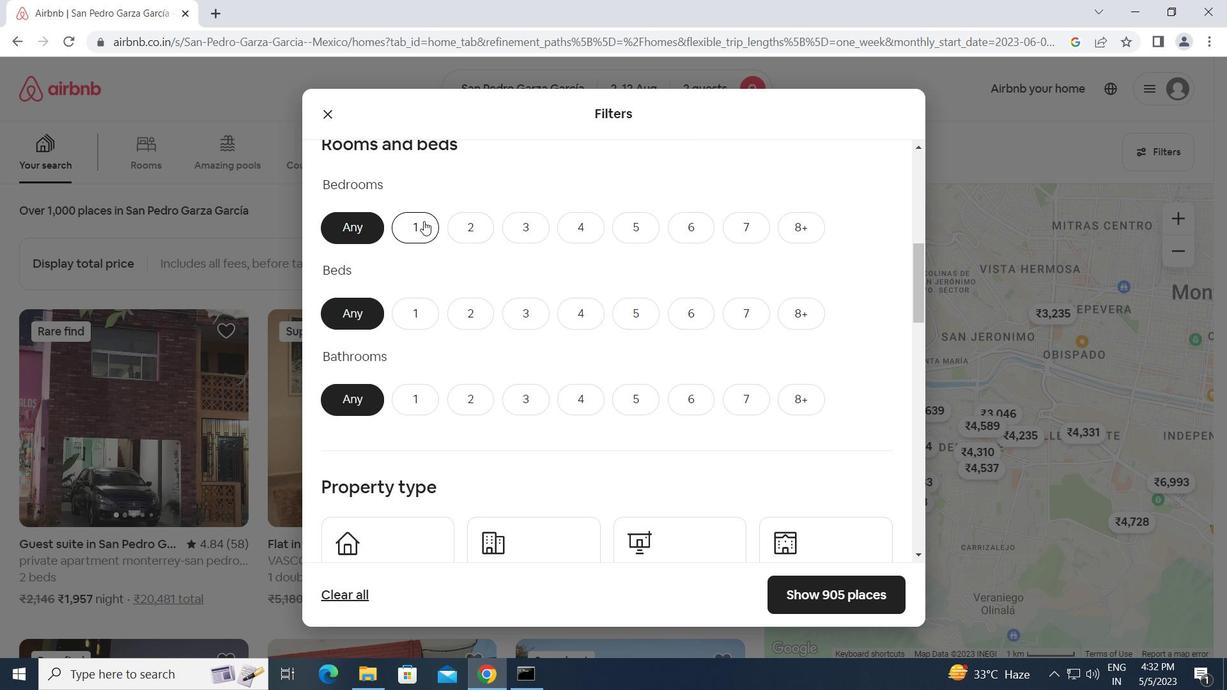 
Action: Mouse moved to (412, 320)
Screenshot: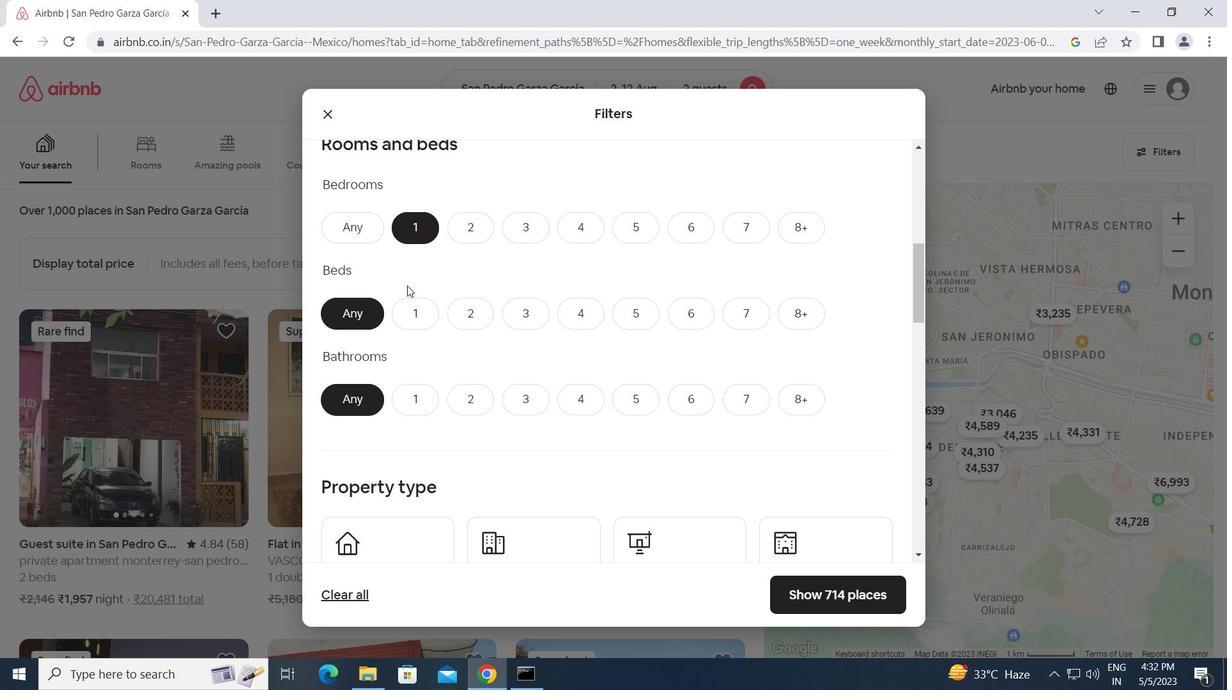 
Action: Mouse pressed left at (412, 320)
Screenshot: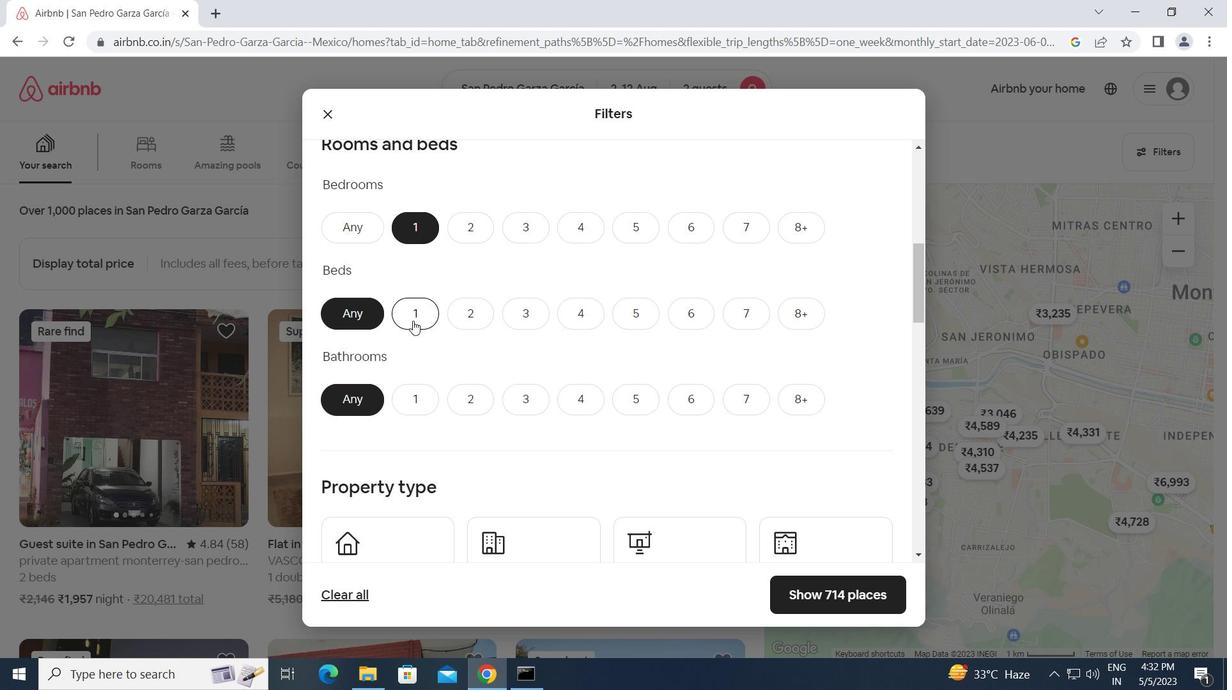
Action: Mouse moved to (416, 403)
Screenshot: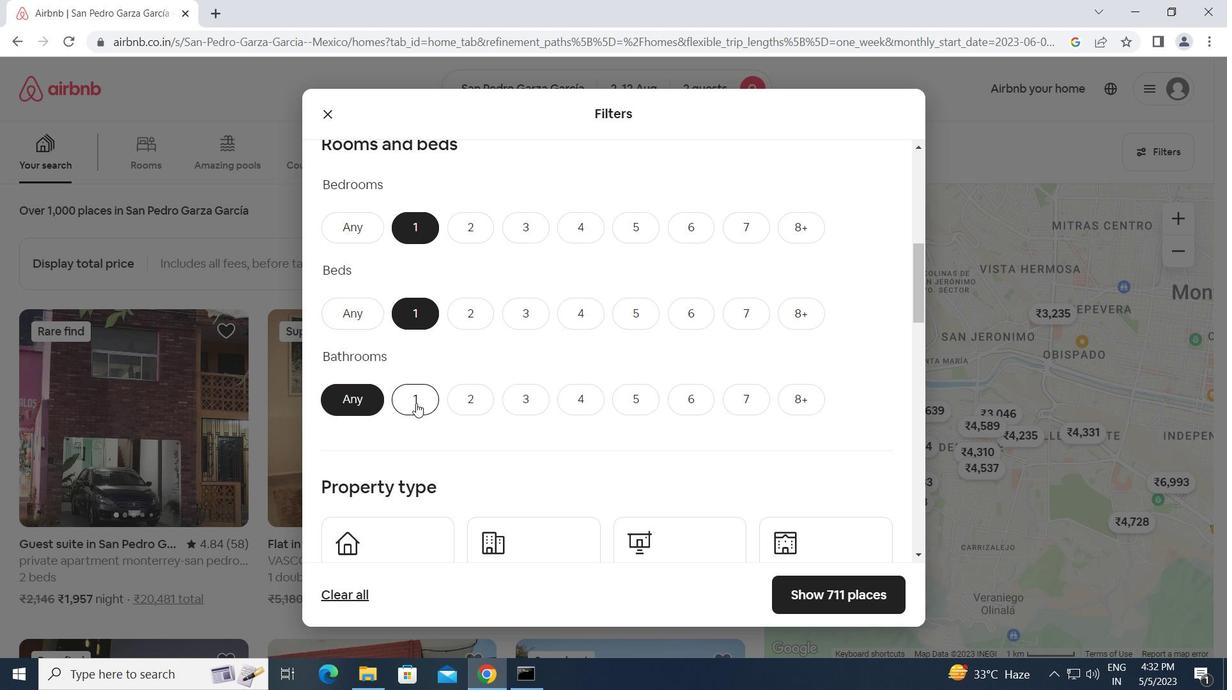 
Action: Mouse pressed left at (416, 403)
Screenshot: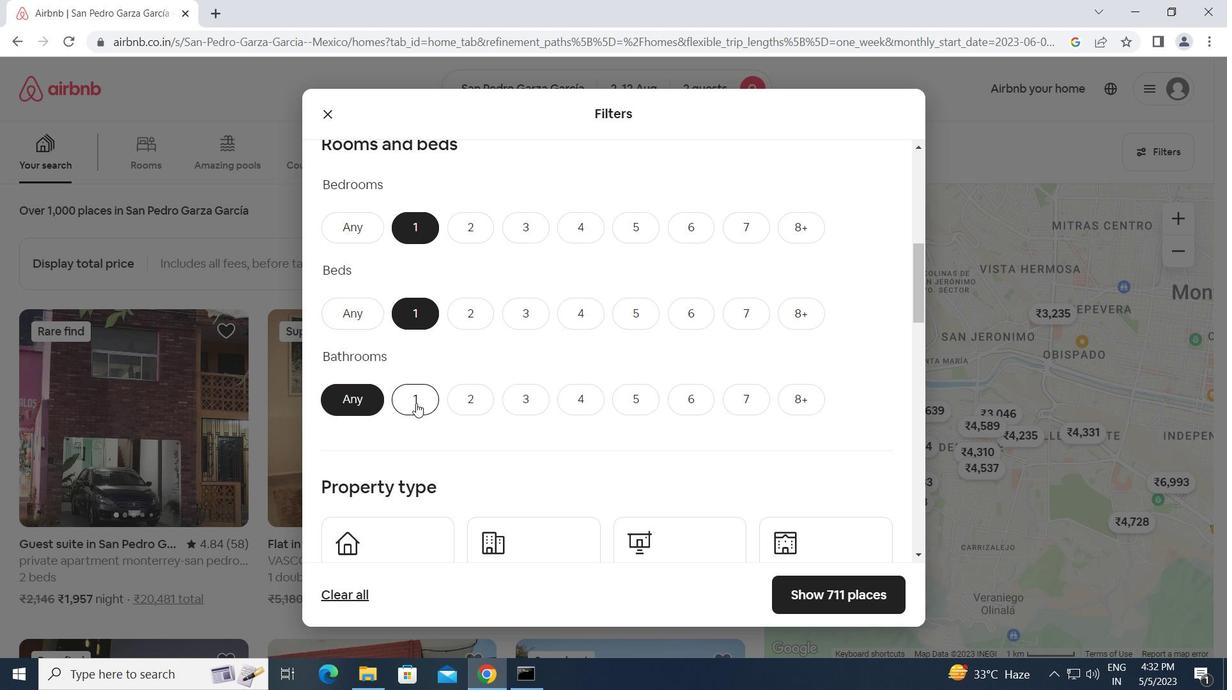 
Action: Mouse moved to (502, 426)
Screenshot: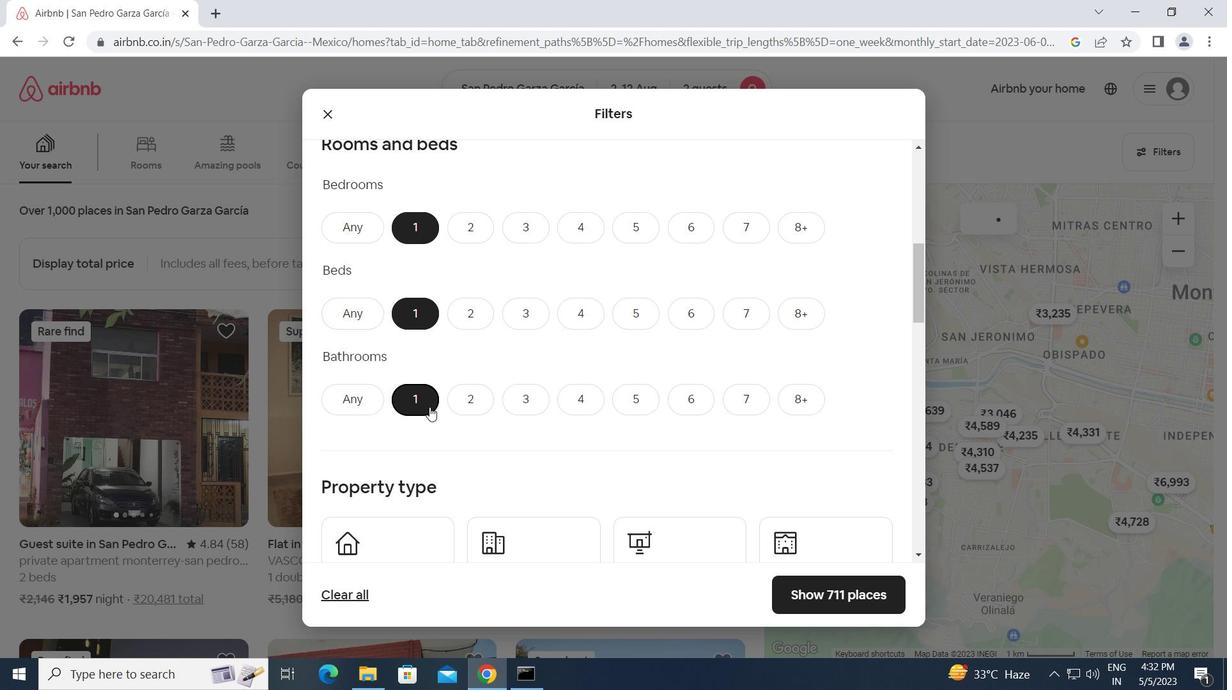 
Action: Mouse scrolled (502, 425) with delta (0, 0)
Screenshot: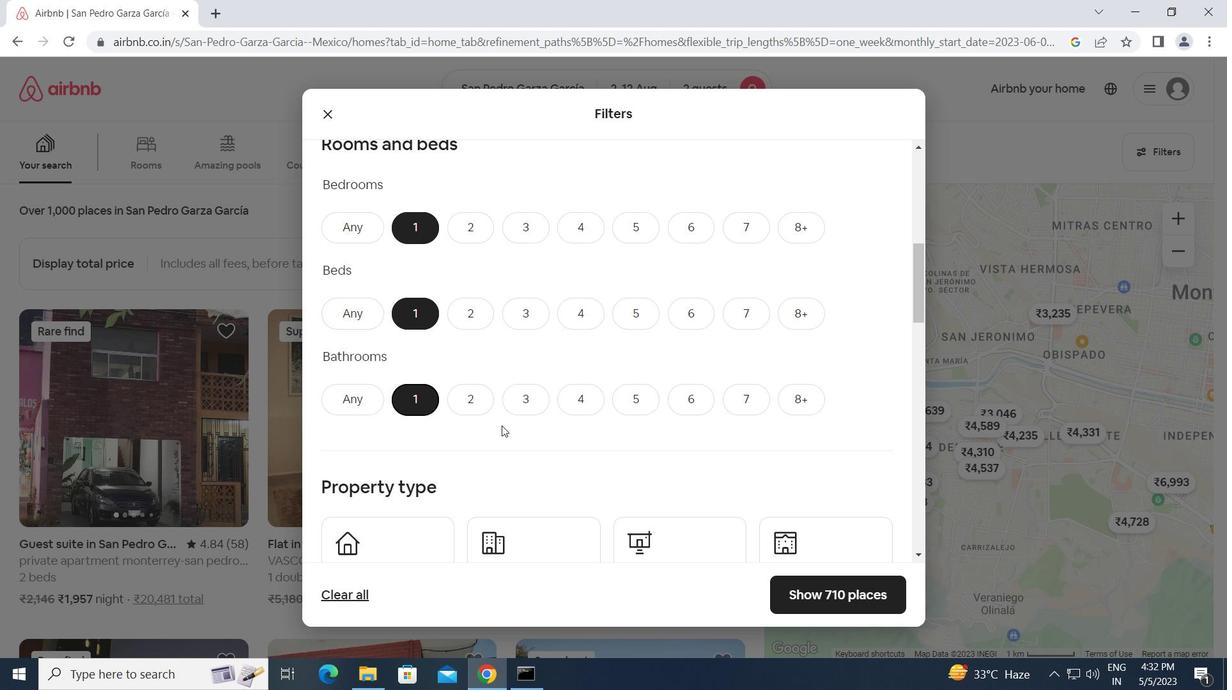 
Action: Mouse moved to (399, 477)
Screenshot: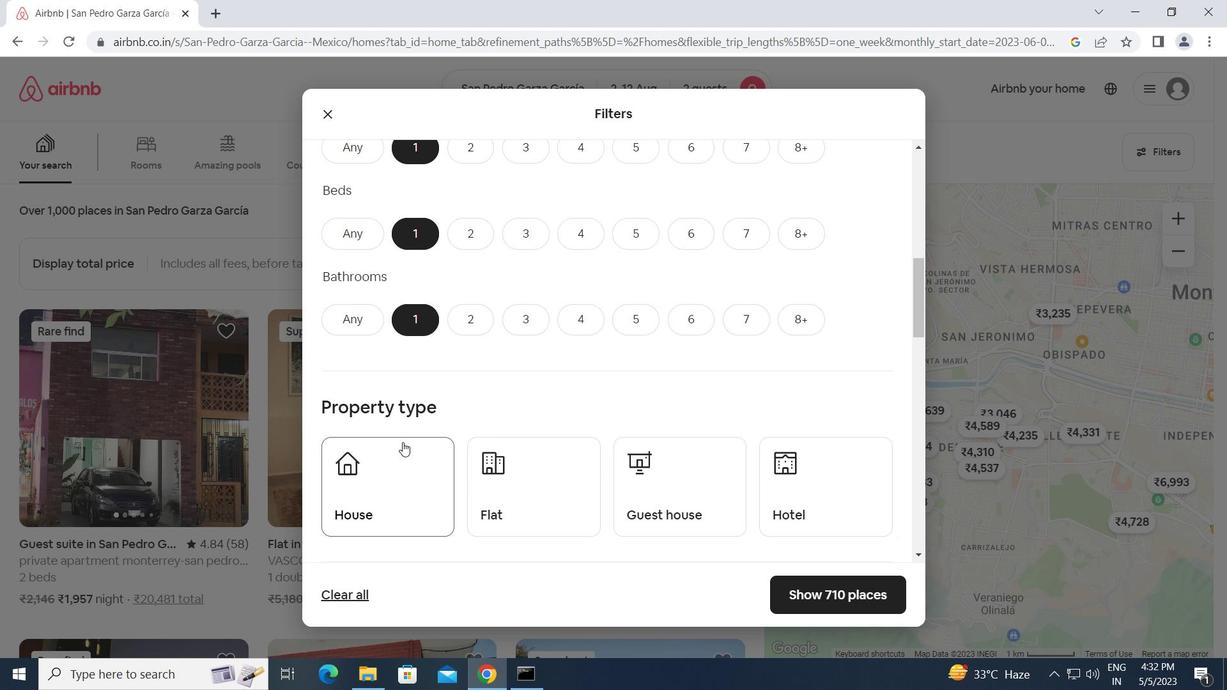 
Action: Mouse pressed left at (399, 477)
Screenshot: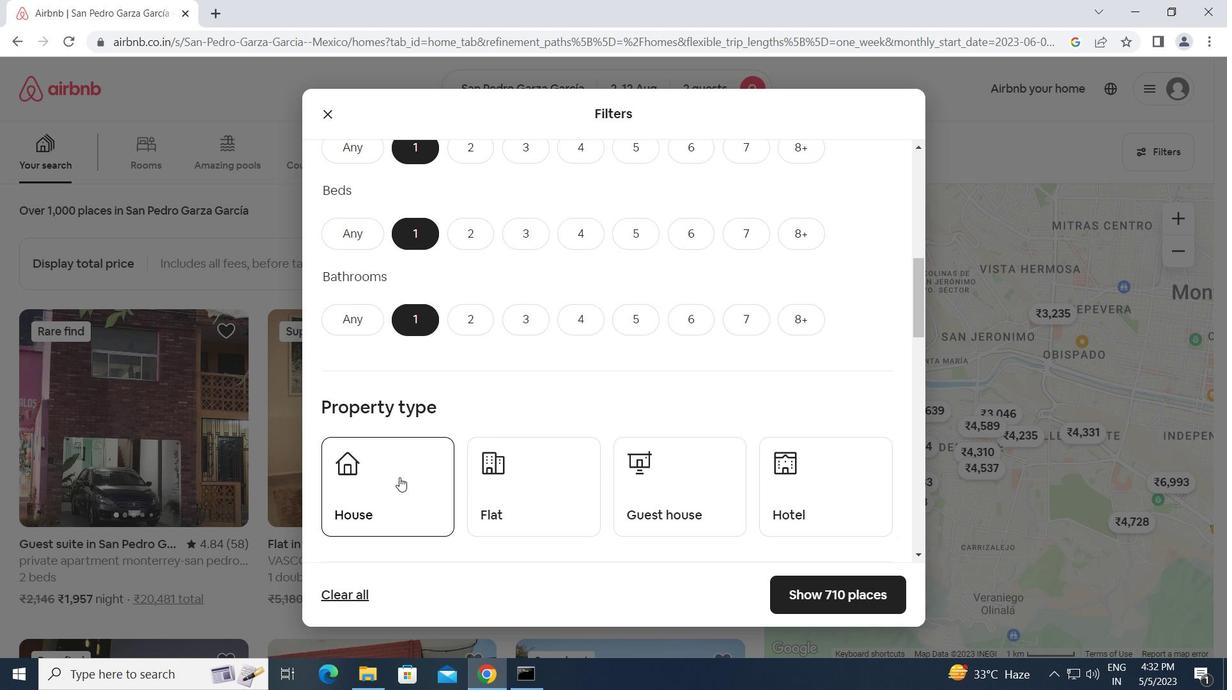 
Action: Mouse moved to (520, 477)
Screenshot: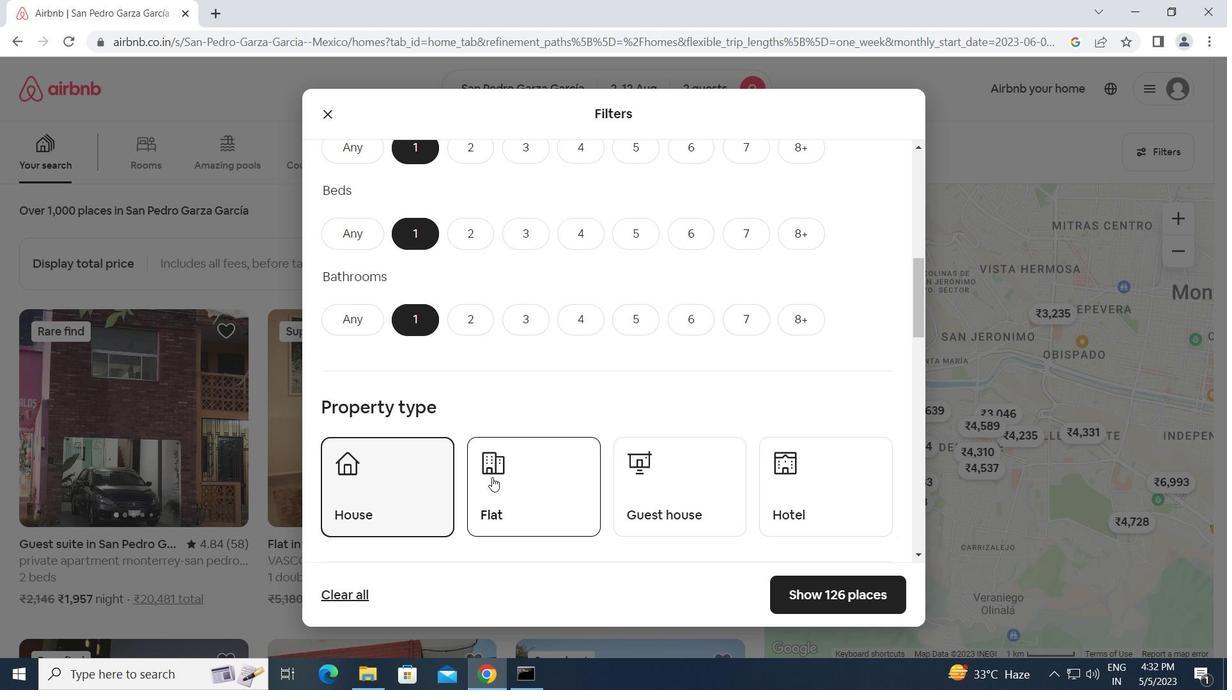 
Action: Mouse pressed left at (520, 477)
Screenshot: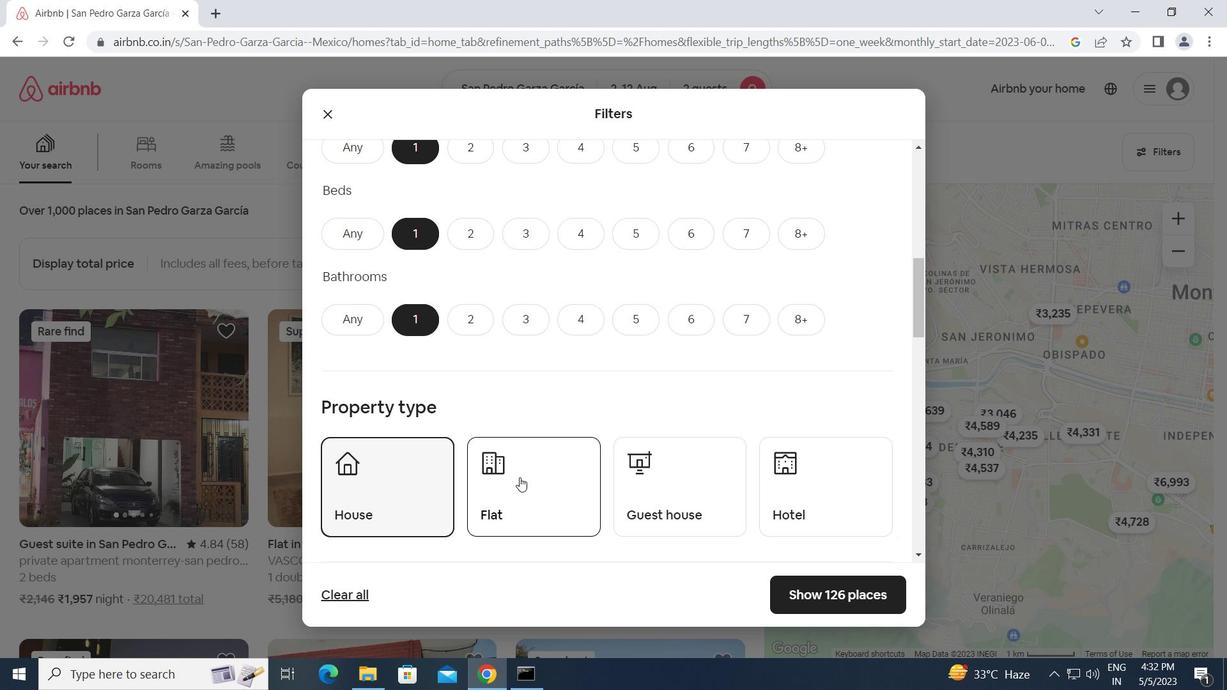 
Action: Mouse moved to (689, 483)
Screenshot: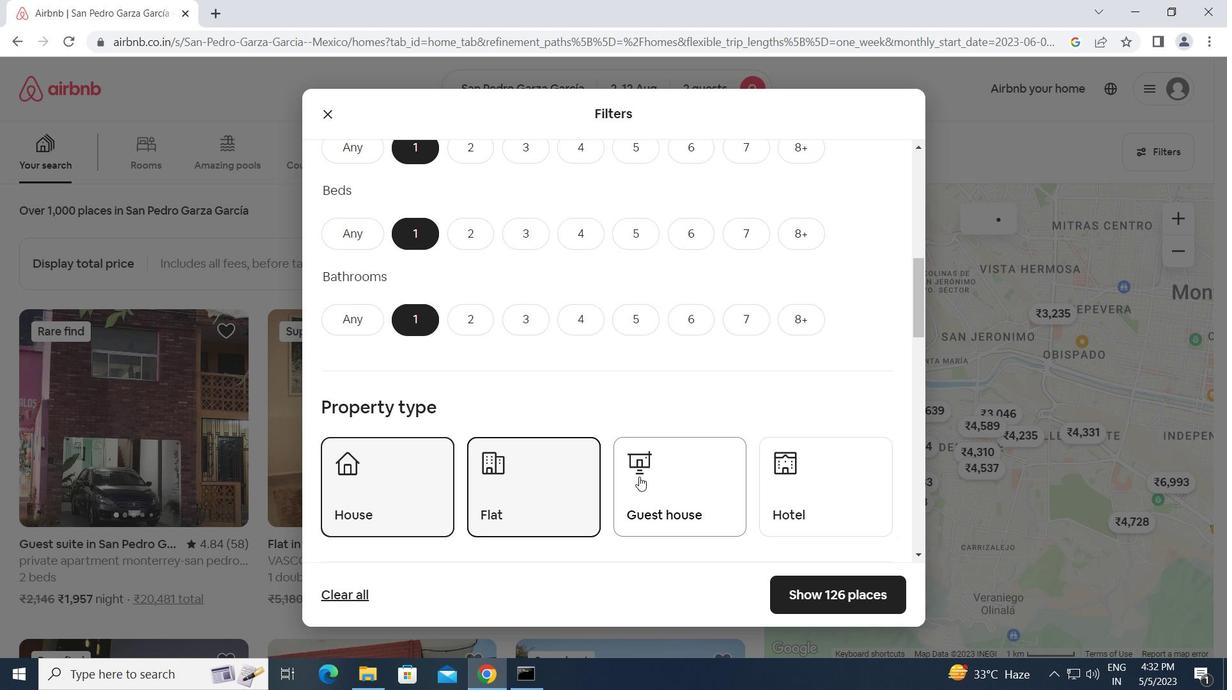 
Action: Mouse pressed left at (689, 483)
Screenshot: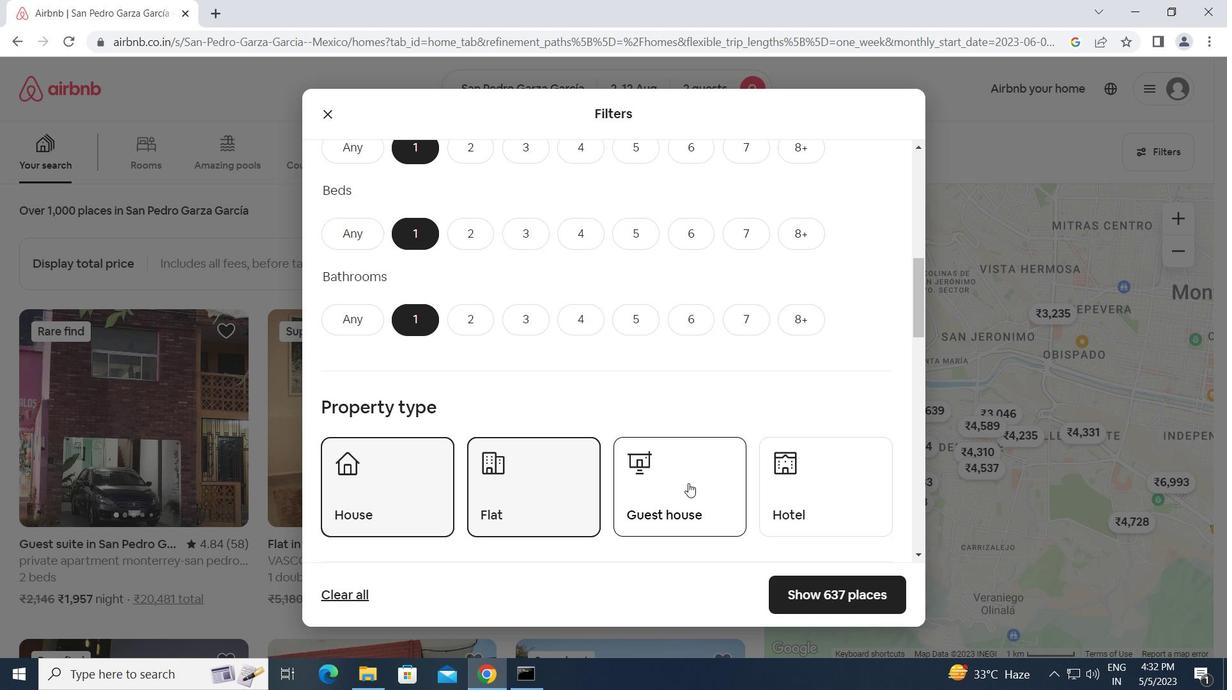 
Action: Mouse moved to (848, 493)
Screenshot: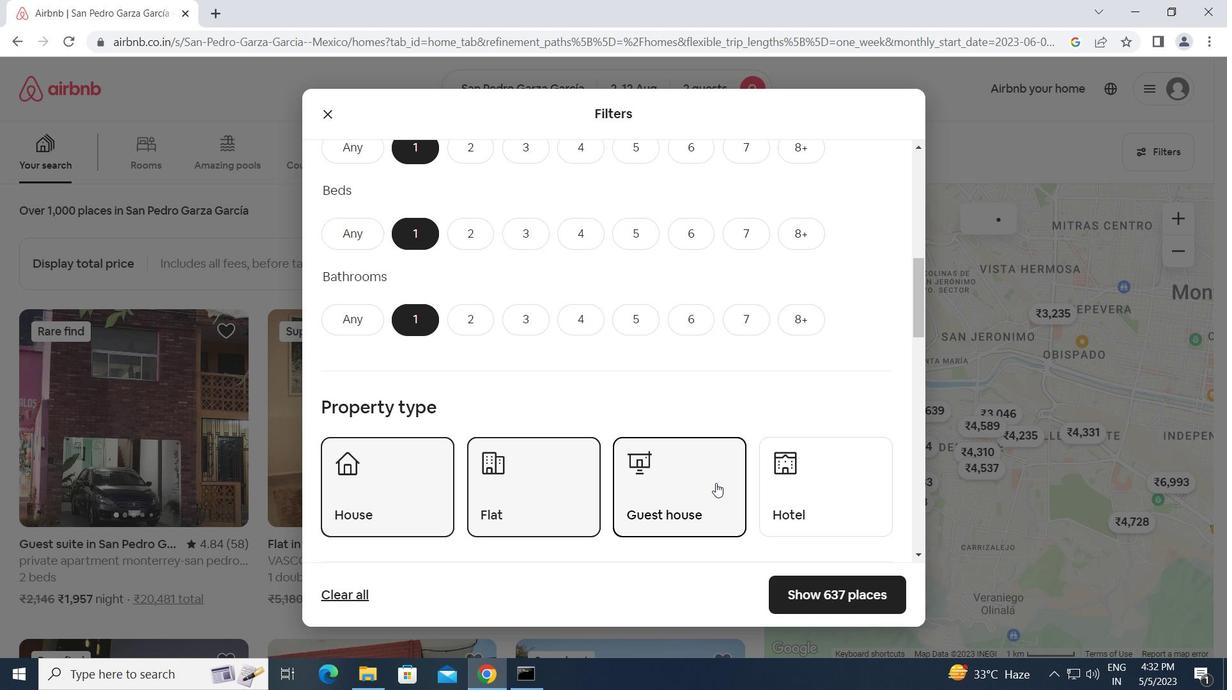 
Action: Mouse pressed left at (848, 493)
Screenshot: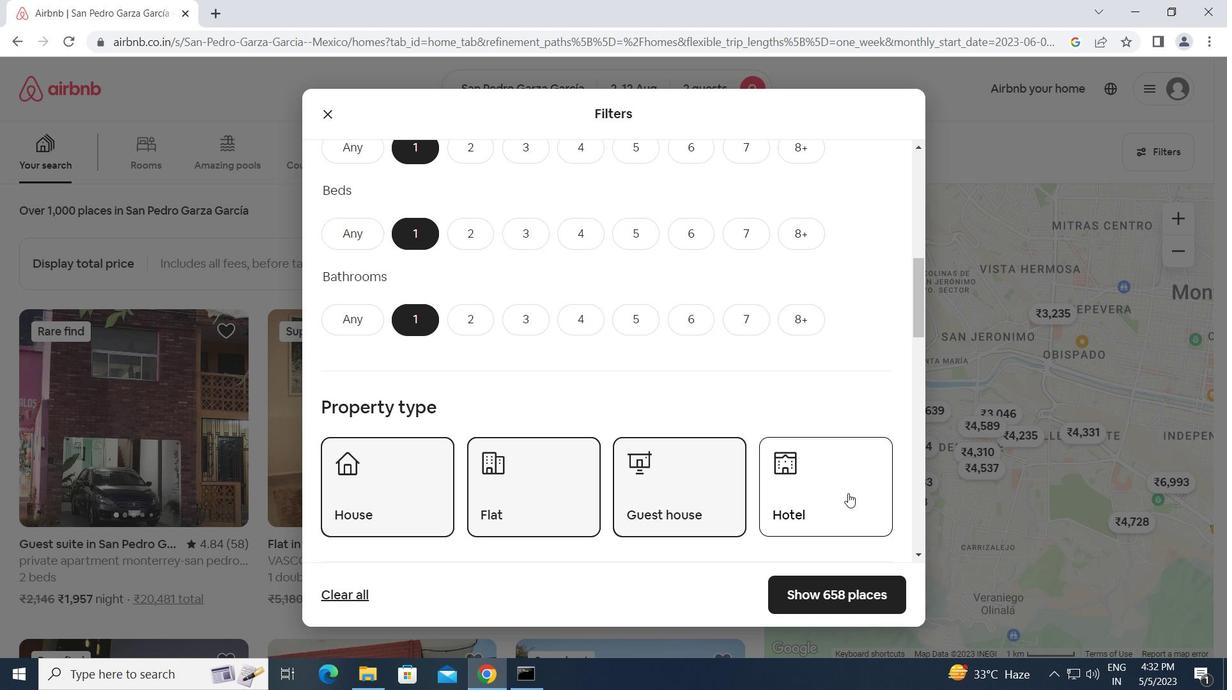 
Action: Mouse moved to (700, 523)
Screenshot: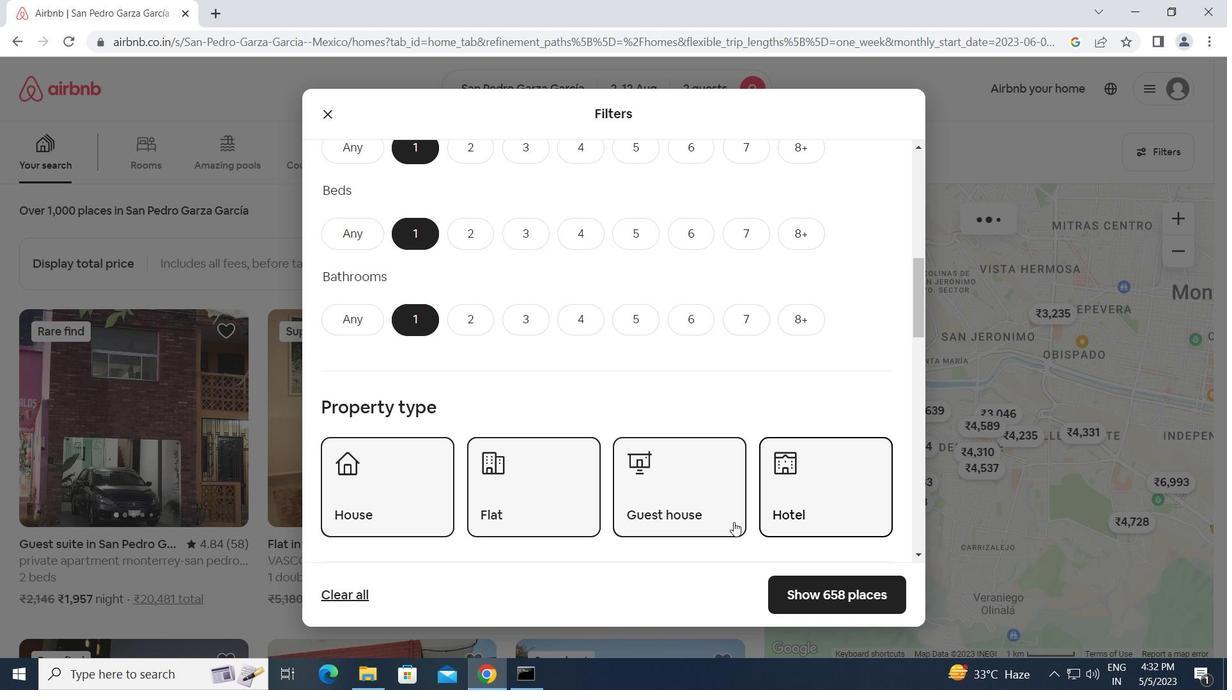 
Action: Mouse scrolled (700, 522) with delta (0, 0)
Screenshot: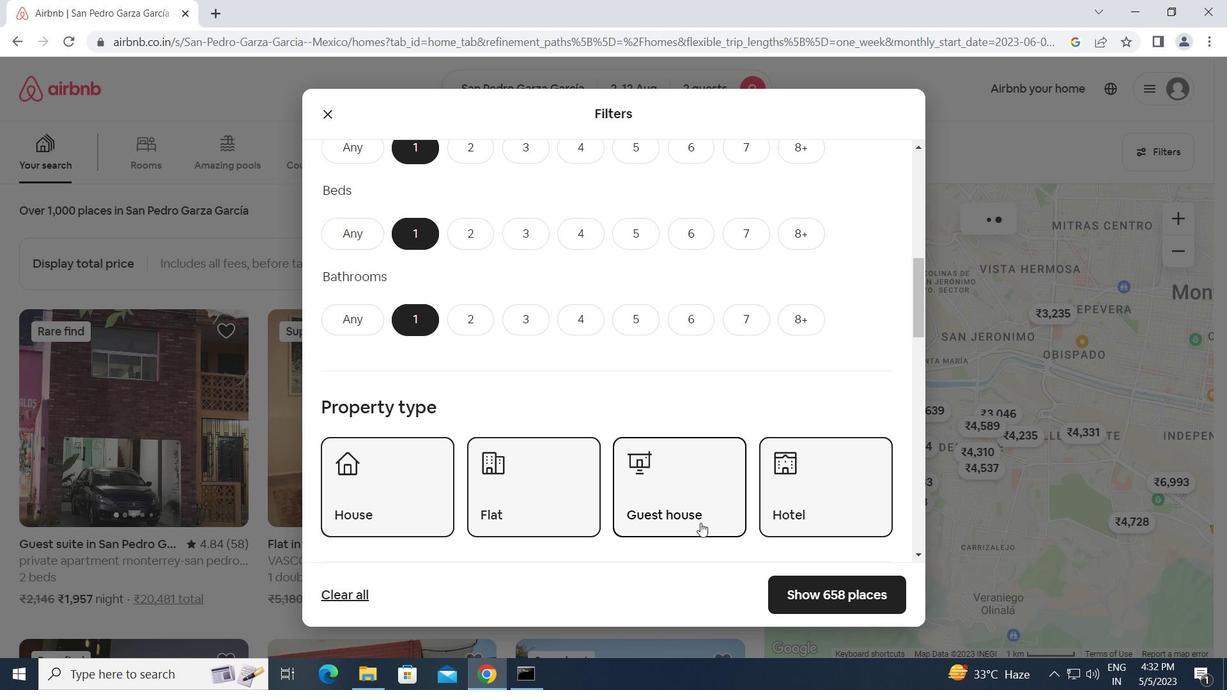 
Action: Mouse scrolled (700, 522) with delta (0, 0)
Screenshot: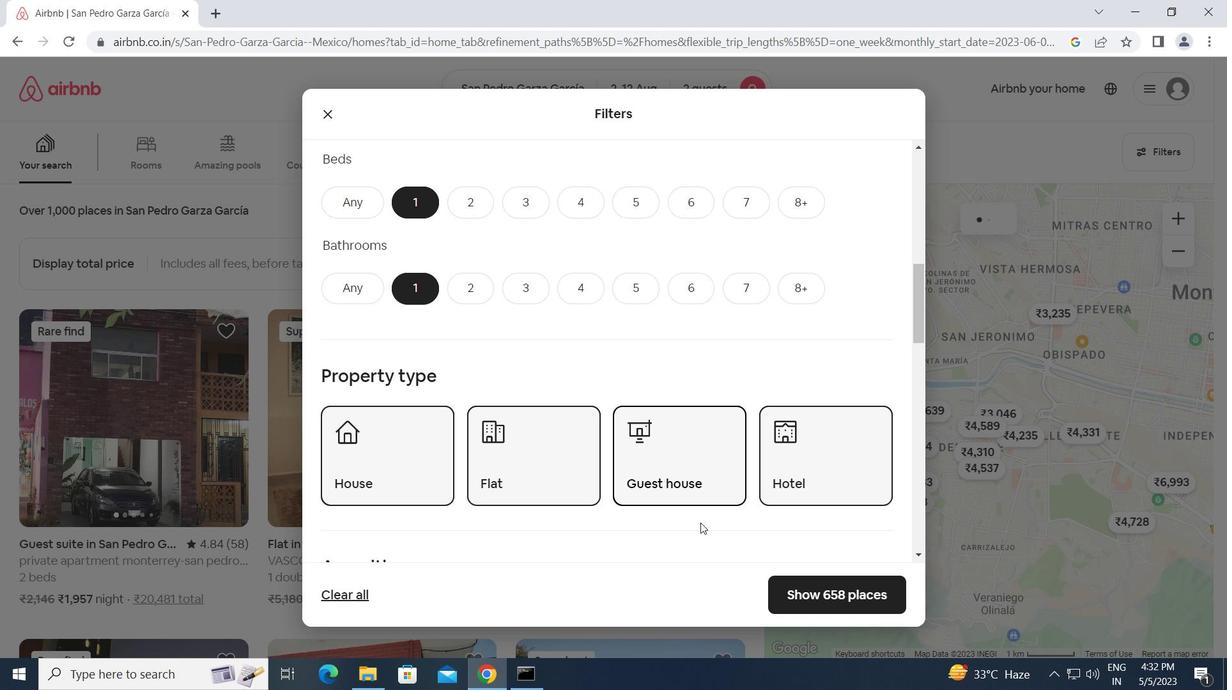
Action: Mouse scrolled (700, 522) with delta (0, 0)
Screenshot: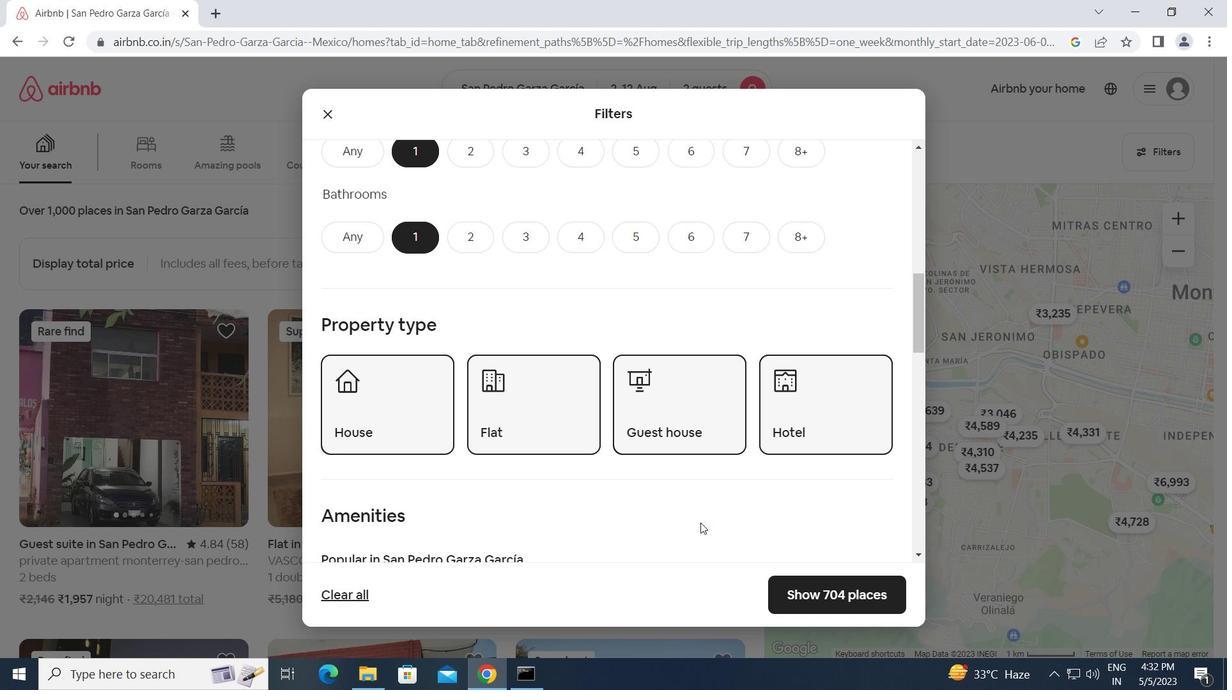 
Action: Mouse scrolled (700, 522) with delta (0, 0)
Screenshot: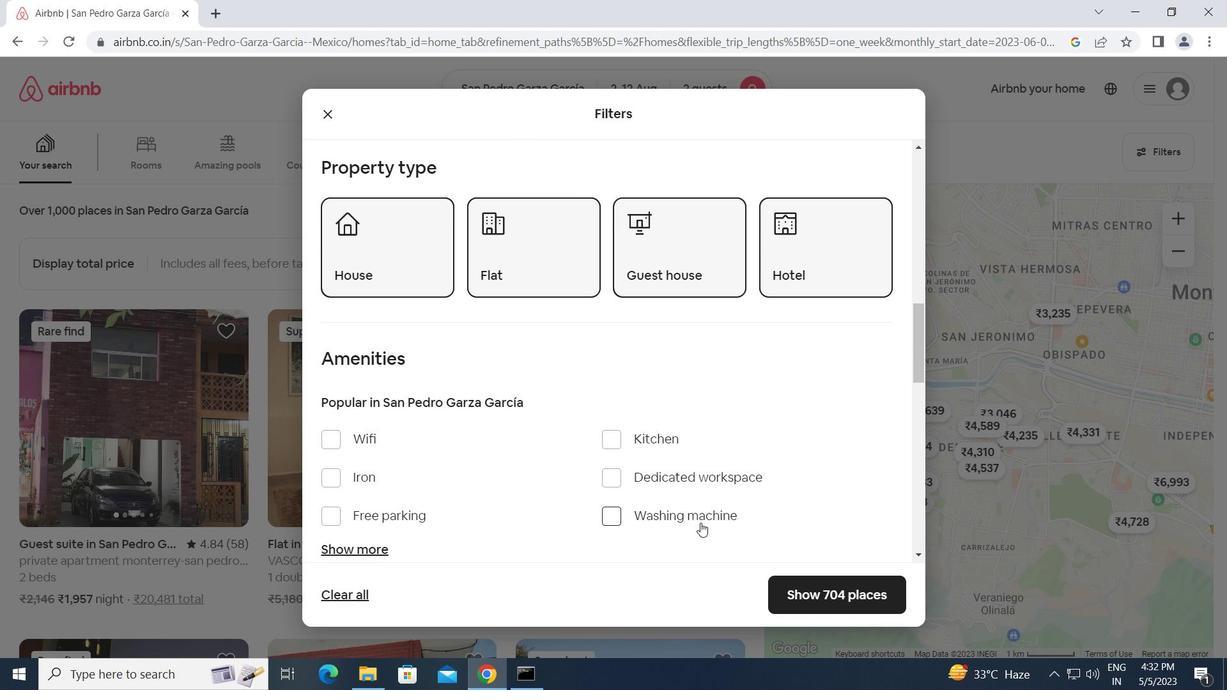 
Action: Mouse scrolled (700, 522) with delta (0, 0)
Screenshot: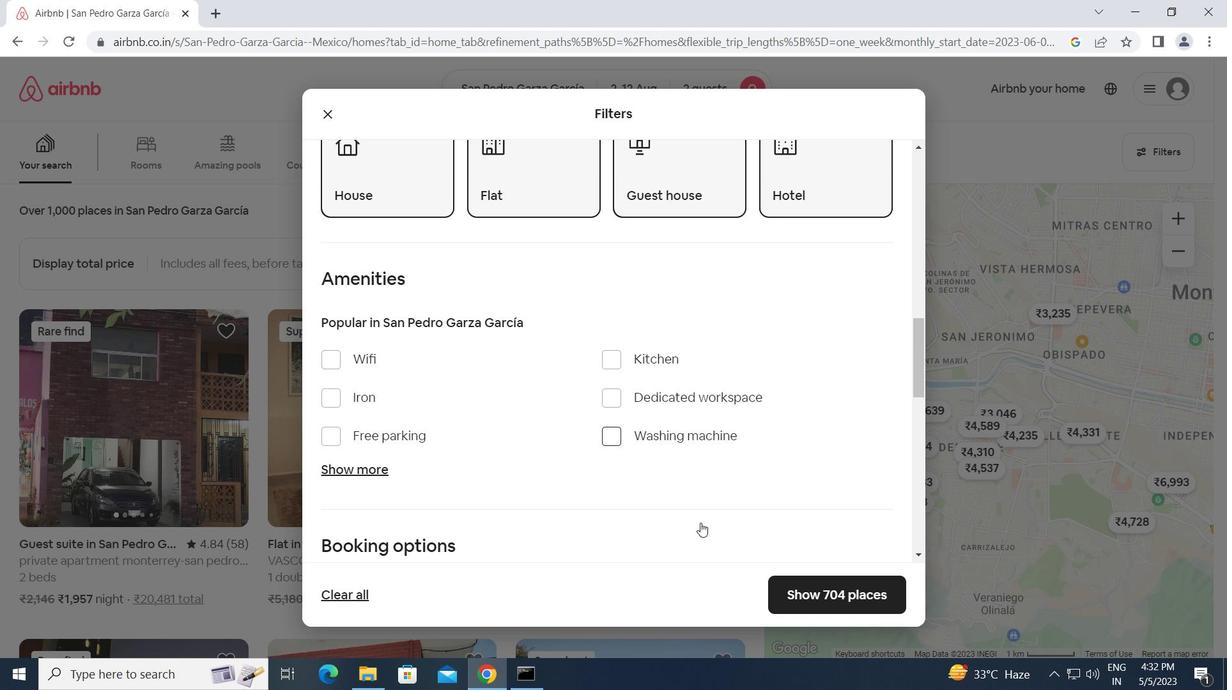 
Action: Mouse scrolled (700, 522) with delta (0, 0)
Screenshot: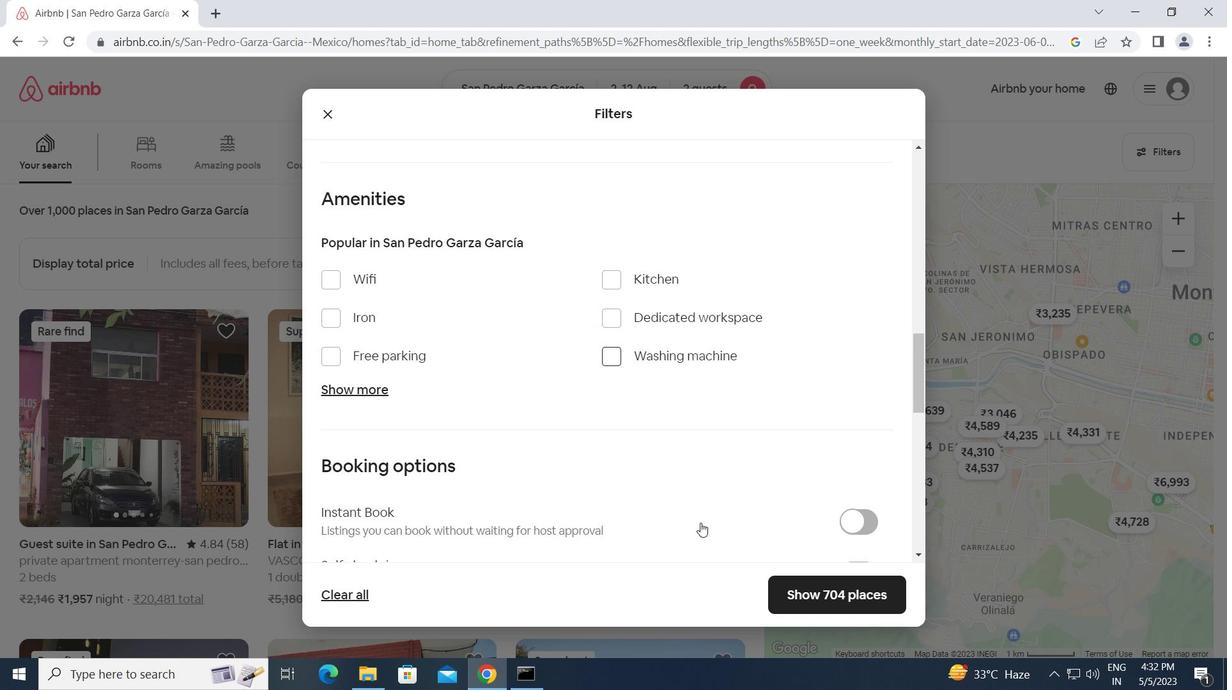 
Action: Mouse scrolled (700, 522) with delta (0, 0)
Screenshot: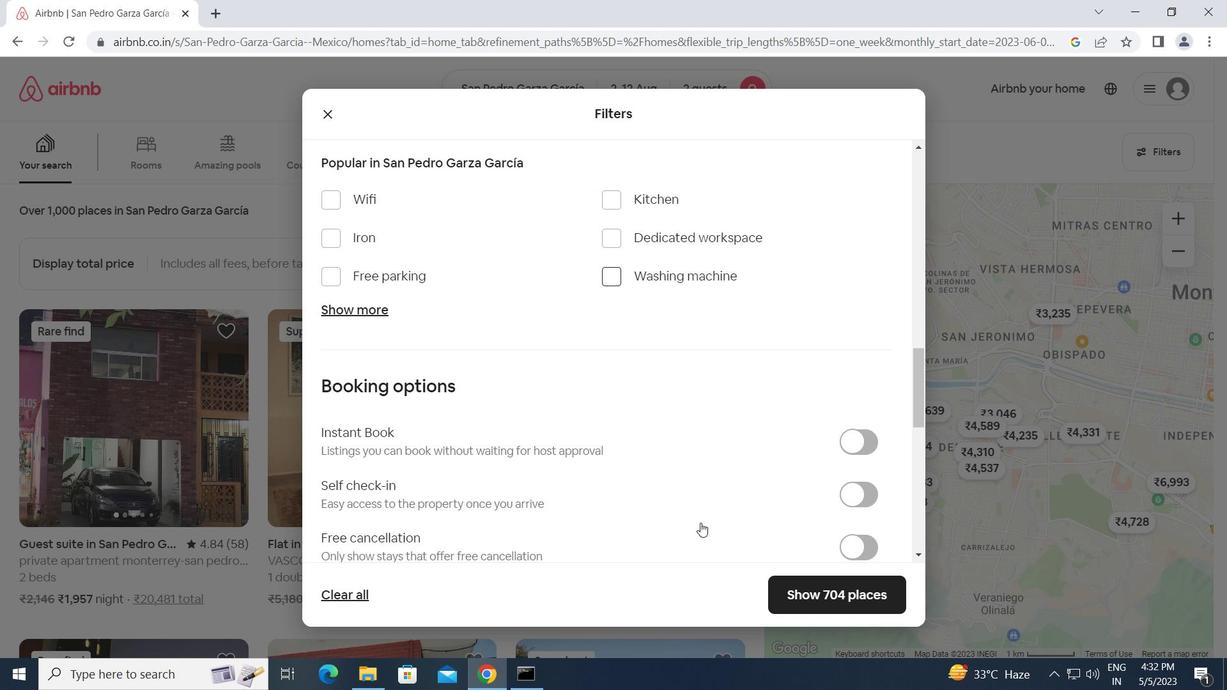 
Action: Mouse moved to (868, 405)
Screenshot: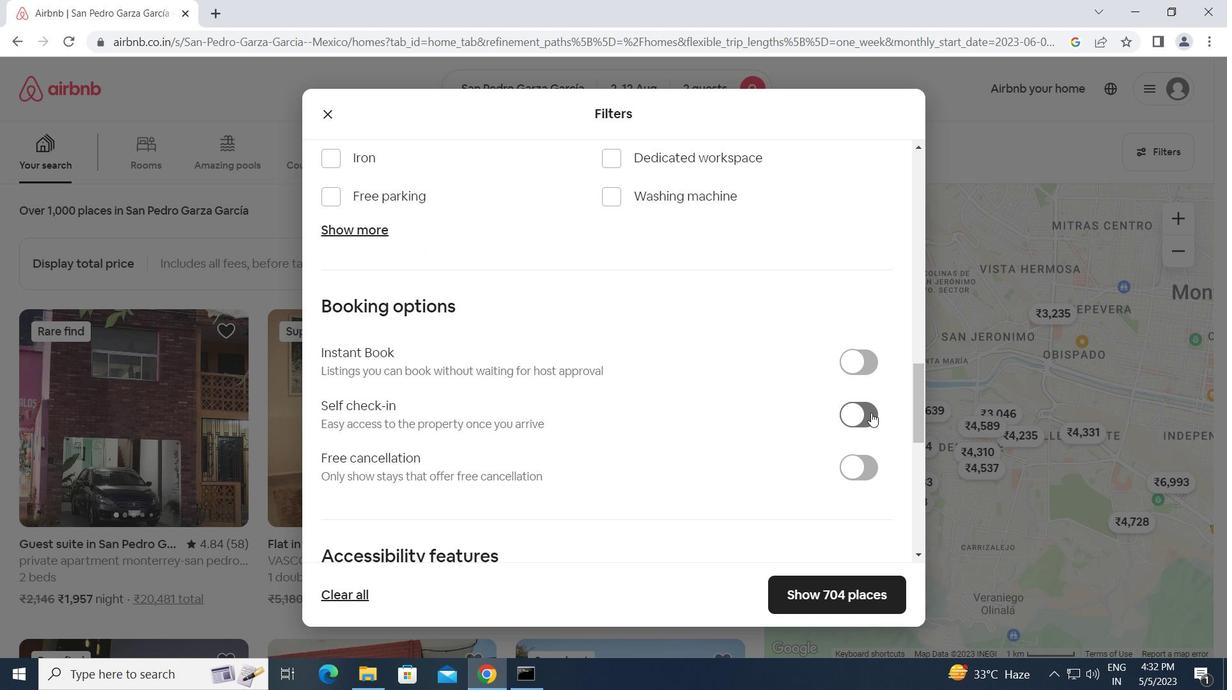 
Action: Mouse pressed left at (868, 405)
Screenshot: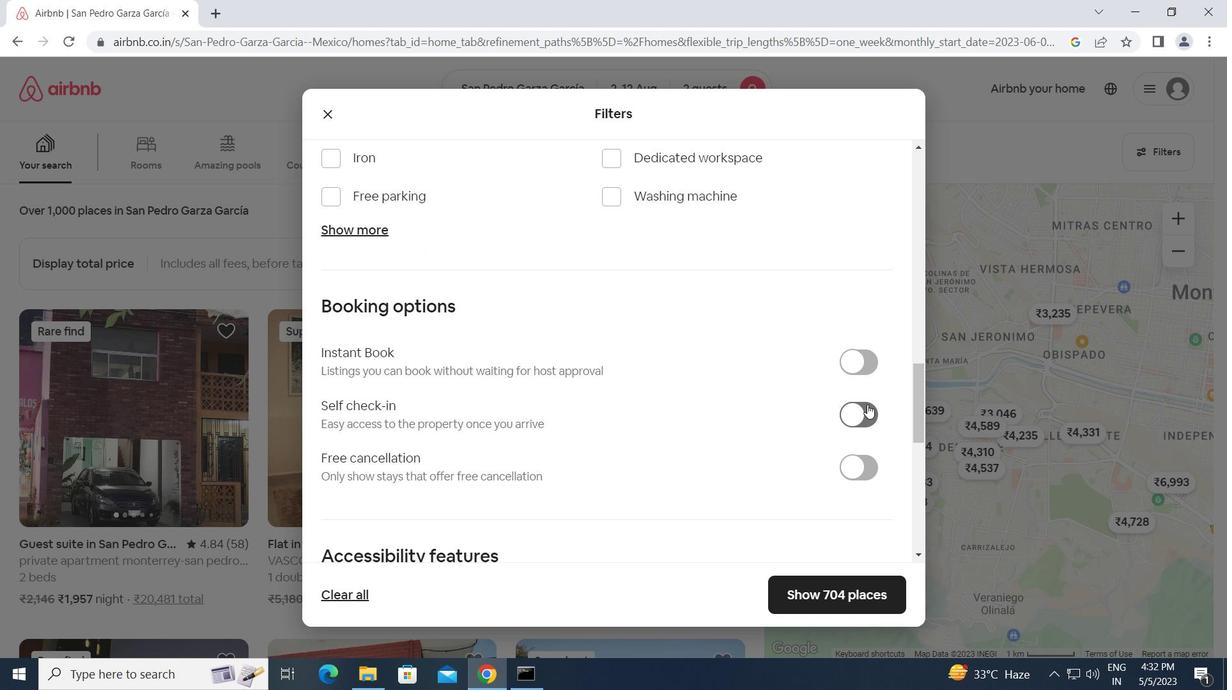 
Action: Mouse moved to (655, 476)
Screenshot: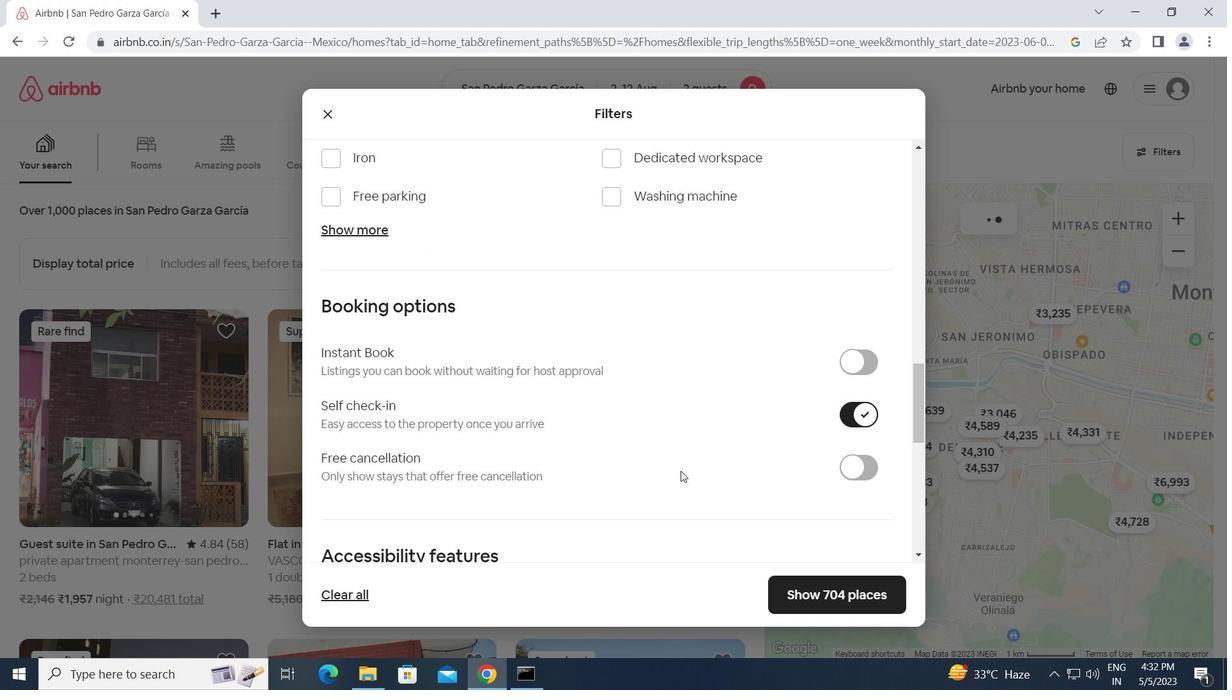 
Action: Mouse scrolled (655, 476) with delta (0, 0)
Screenshot: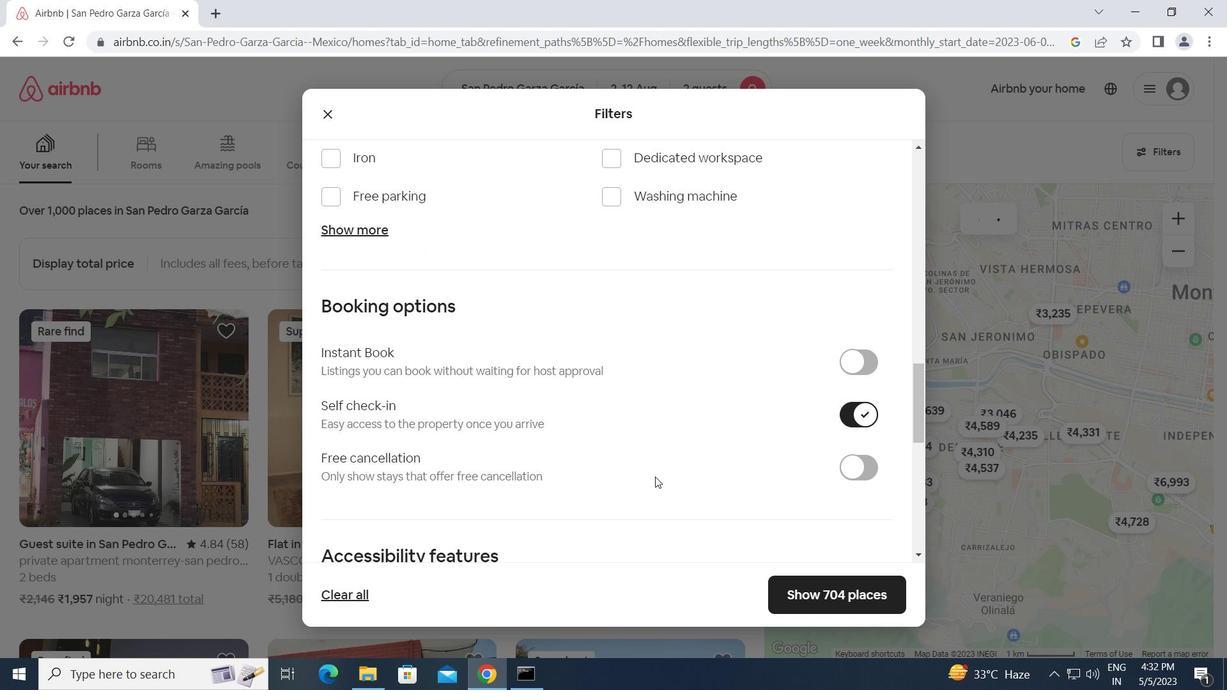 
Action: Mouse scrolled (655, 476) with delta (0, 0)
Screenshot: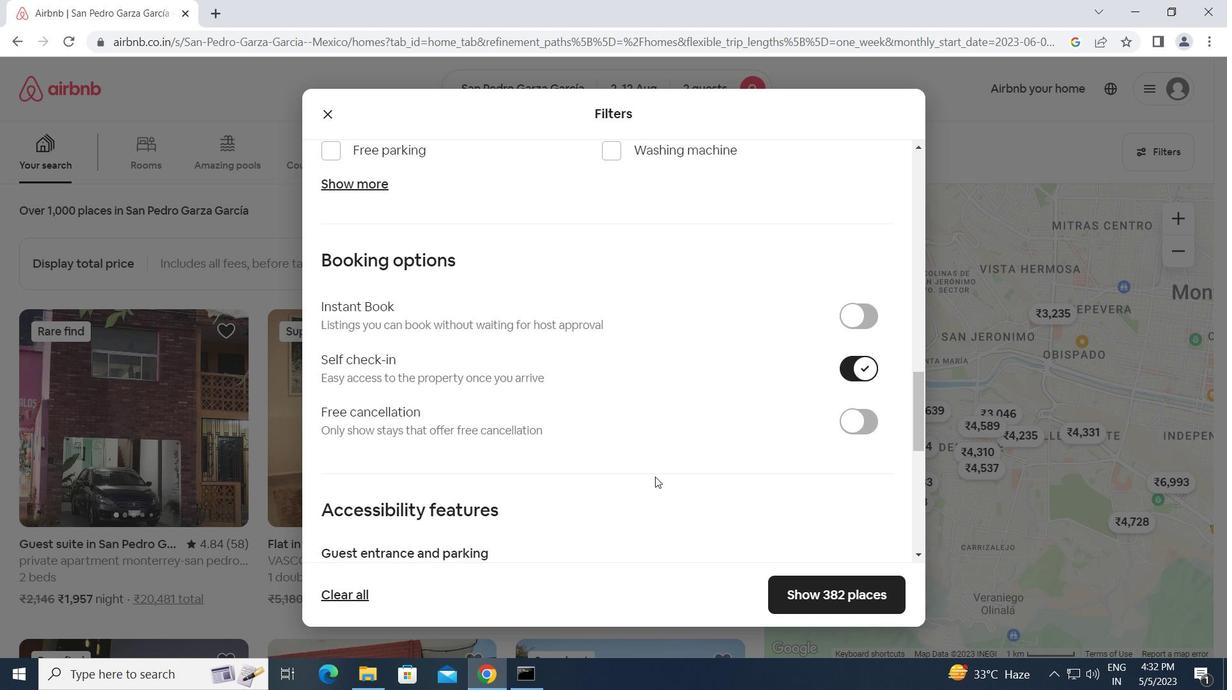 
Action: Mouse scrolled (655, 476) with delta (0, 0)
Screenshot: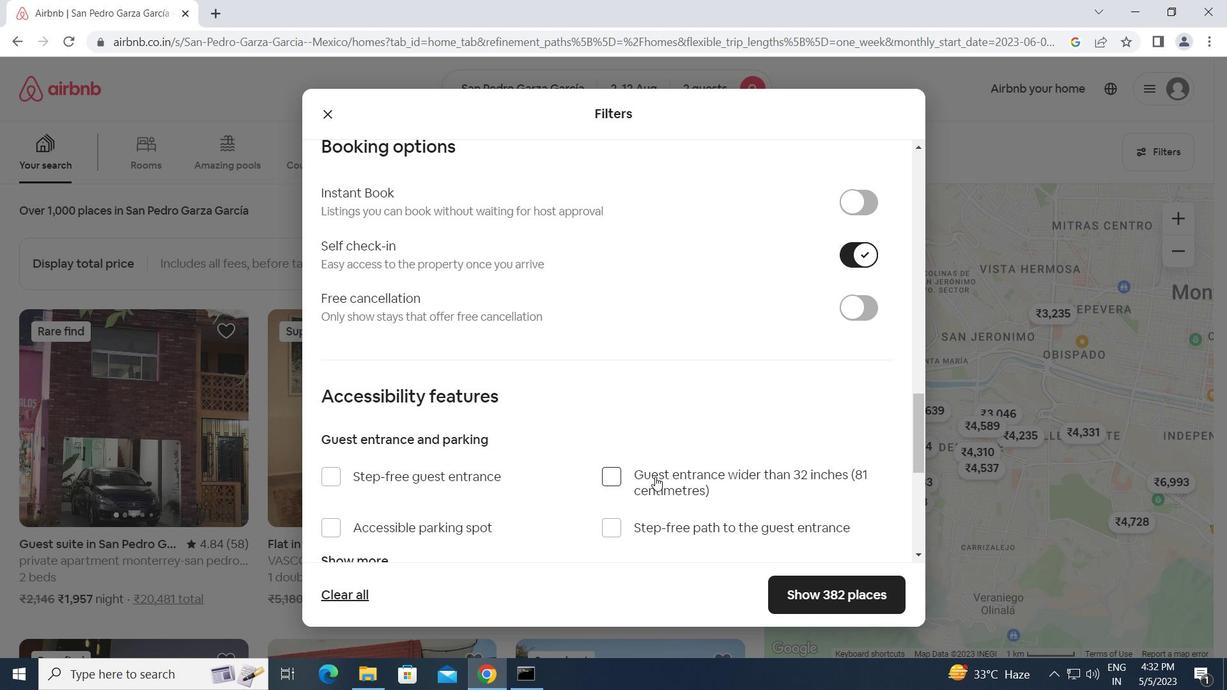 
Action: Mouse scrolled (655, 476) with delta (0, 0)
Screenshot: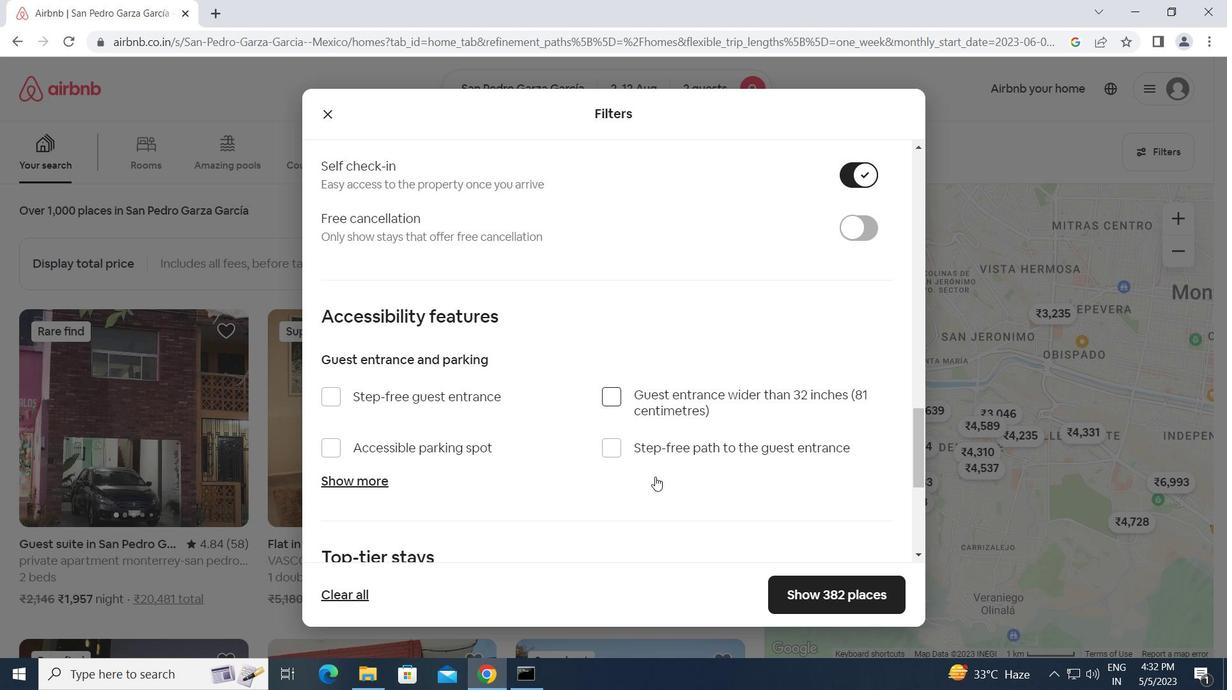
Action: Mouse scrolled (655, 476) with delta (0, 0)
Screenshot: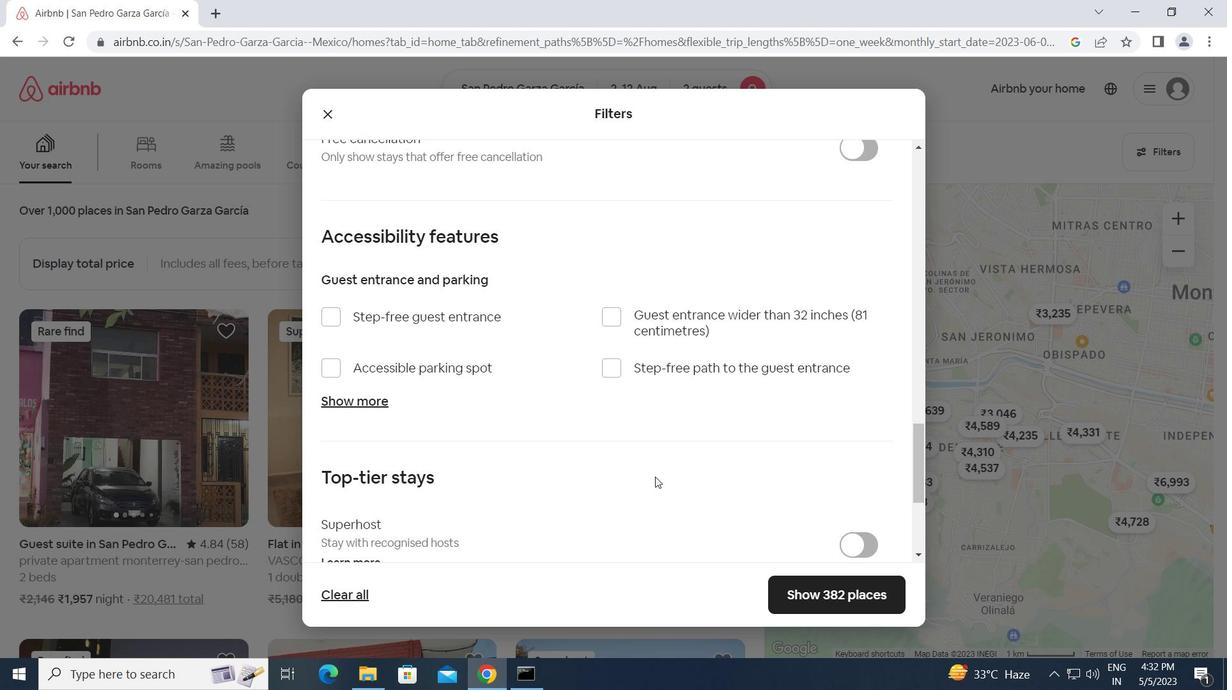 
Action: Mouse scrolled (655, 476) with delta (0, 0)
Screenshot: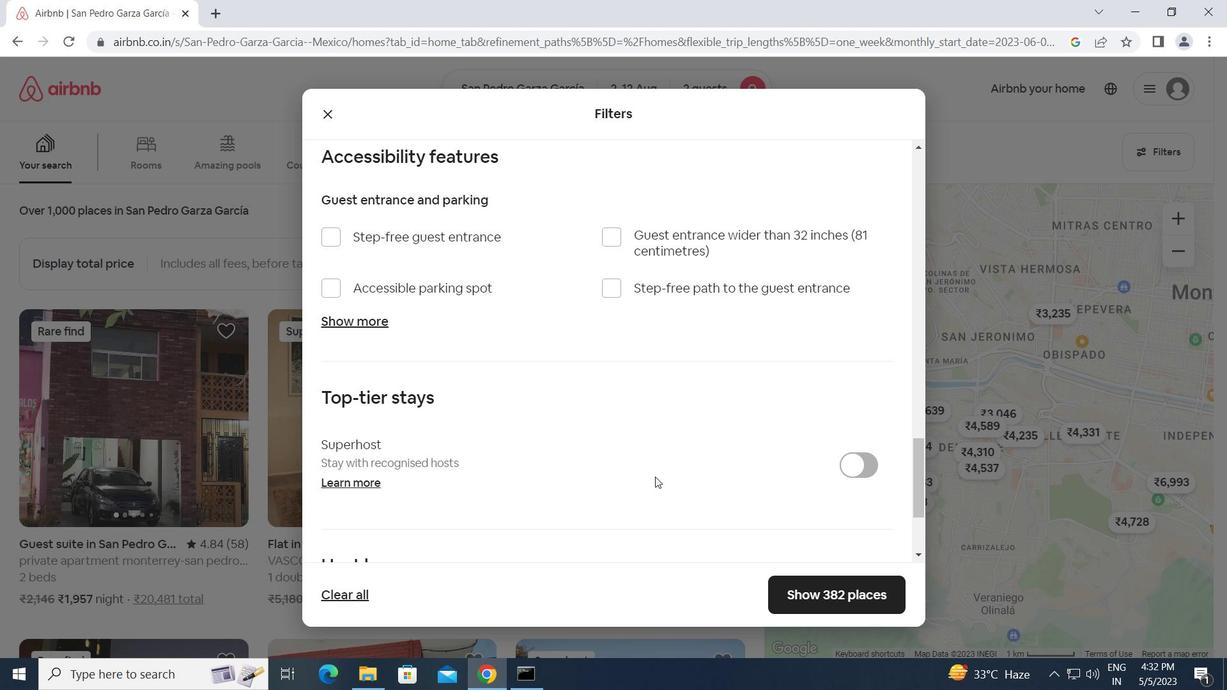 
Action: Mouse scrolled (655, 476) with delta (0, 0)
Screenshot: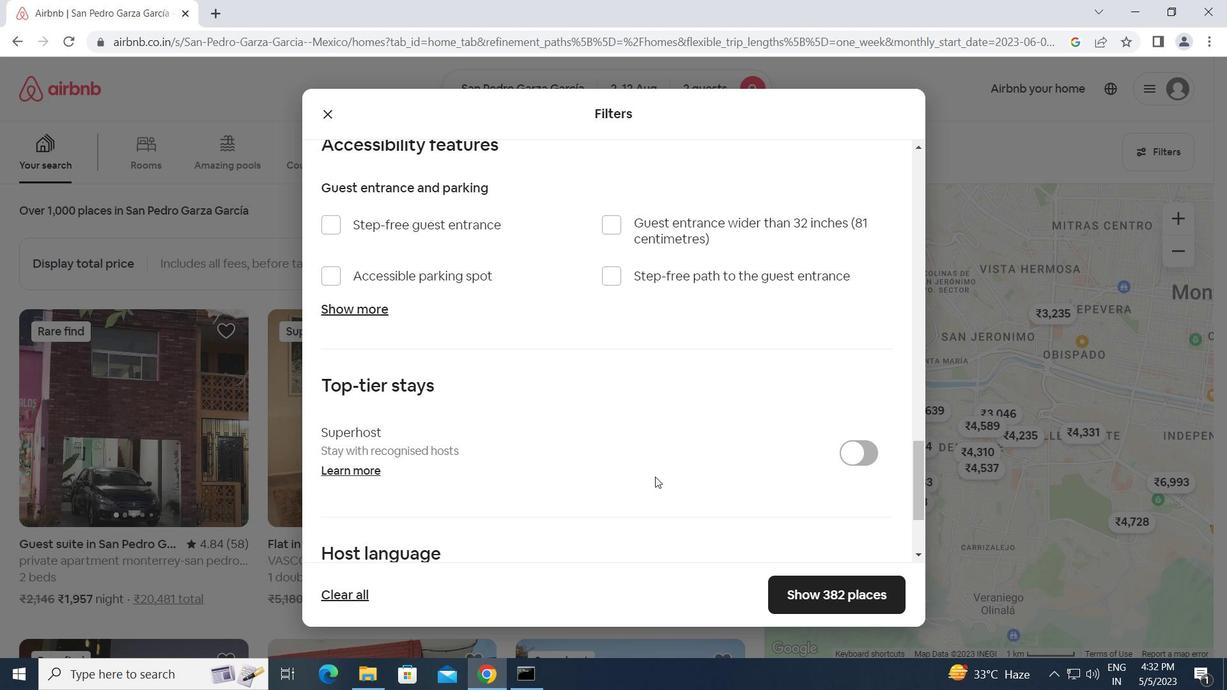 
Action: Mouse moved to (315, 452)
Screenshot: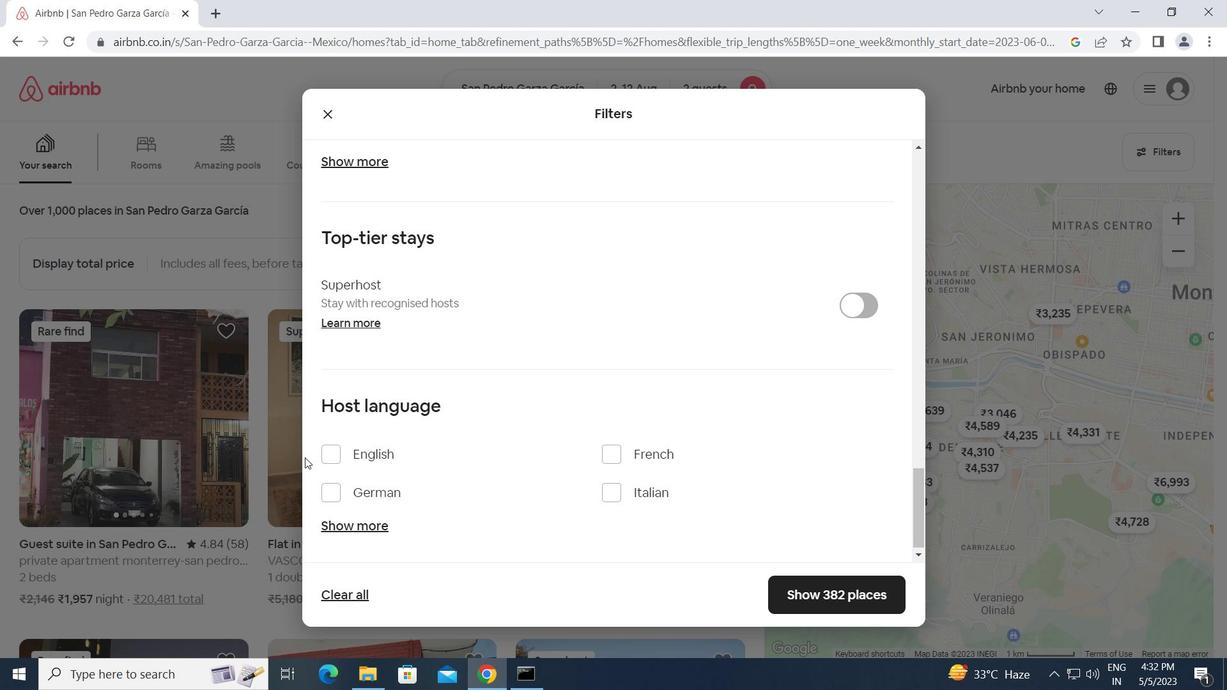 
Action: Mouse pressed left at (315, 452)
Screenshot: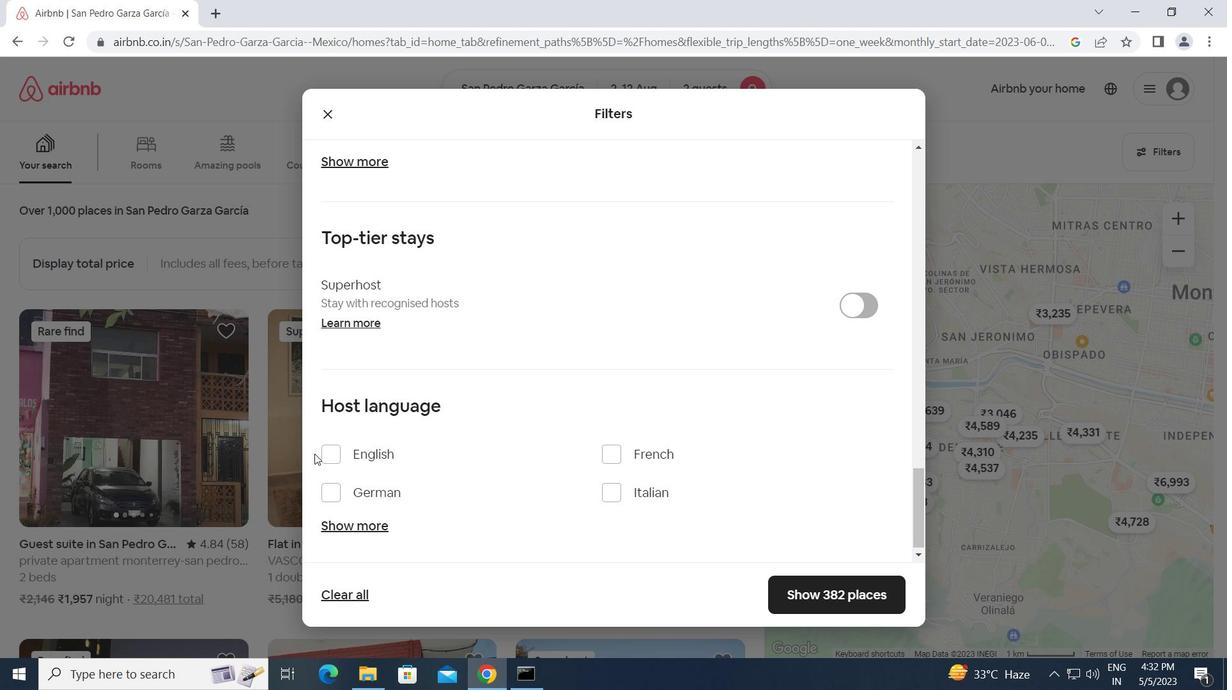 
Action: Mouse moved to (331, 451)
Screenshot: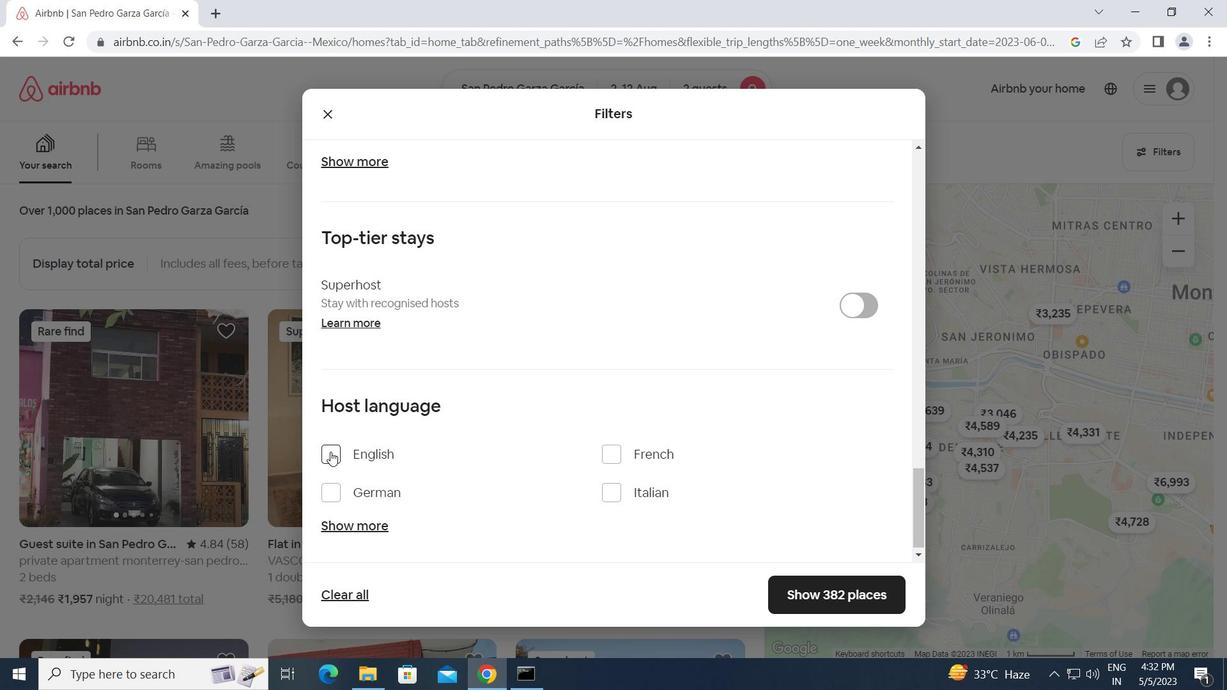 
Action: Mouse pressed left at (331, 451)
Screenshot: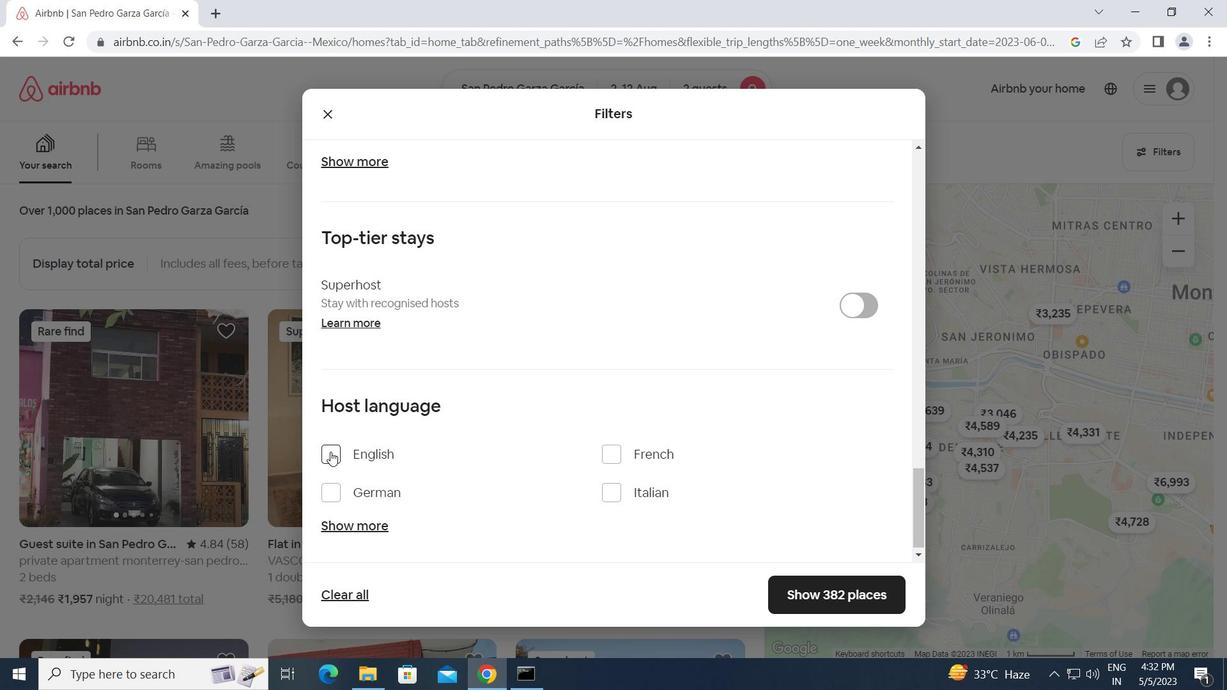 
Action: Mouse moved to (820, 590)
Screenshot: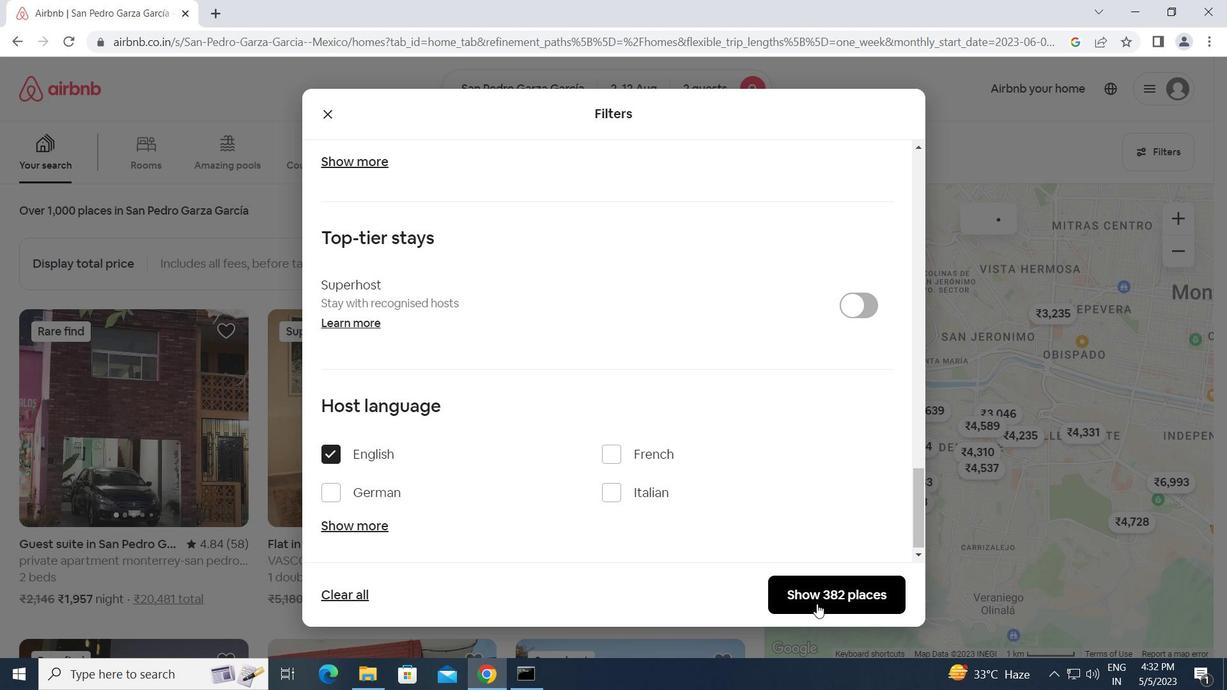 
Action: Mouse pressed left at (820, 590)
Screenshot: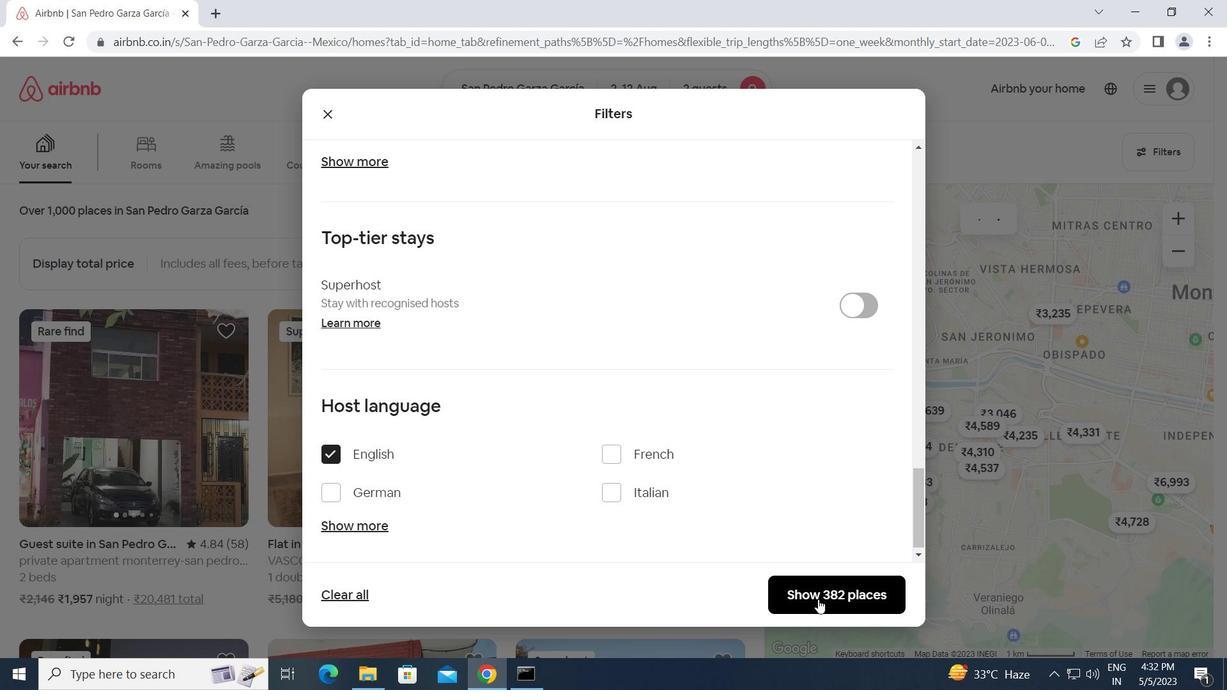 
